 Task: Set up alerts for new listings in Portland, Oregon, that have a 3D virtual tour available and a community pool.
Action: Key pressed p<Key.caps_lock>ORTLAND
Screenshot: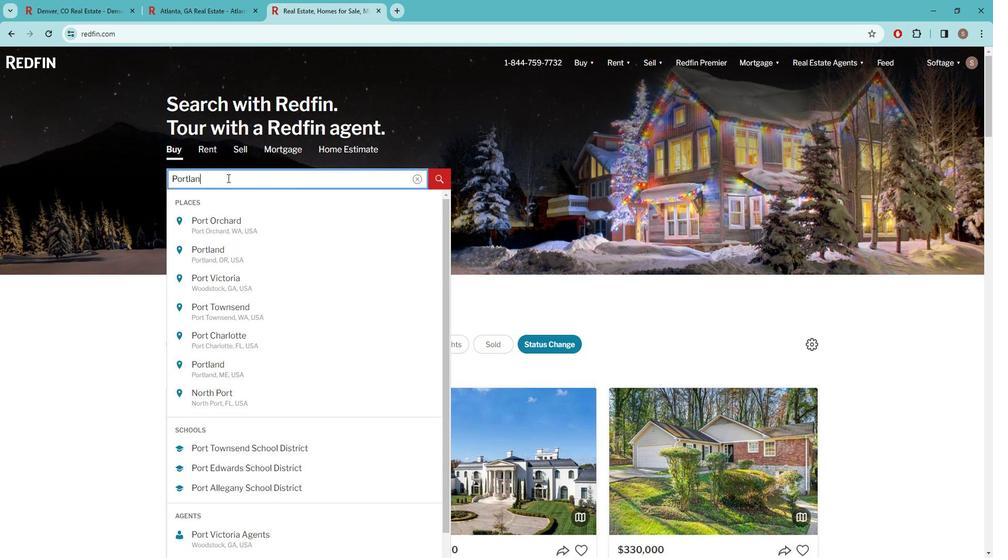 
Action: Mouse moved to (232, 225)
Screenshot: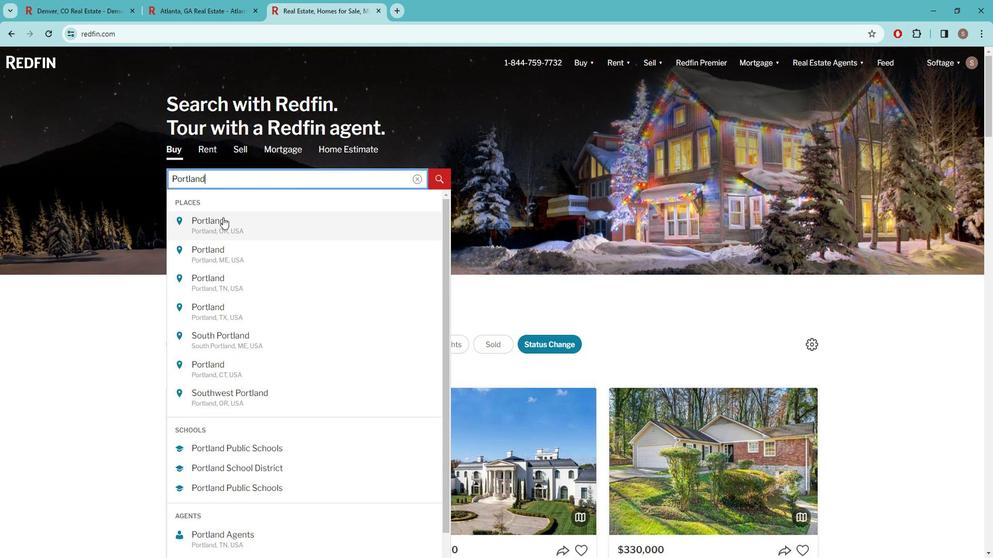 
Action: Mouse pressed left at (232, 225)
Screenshot: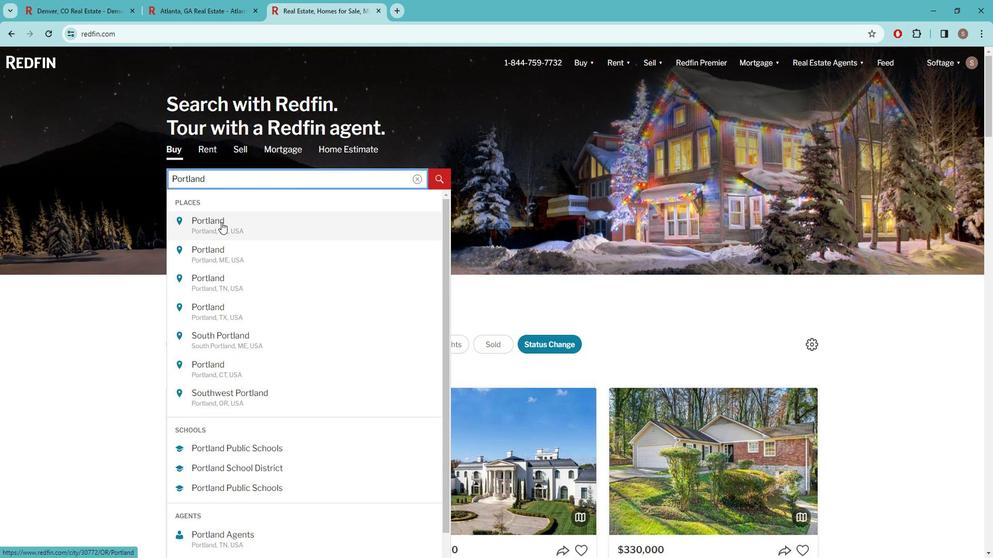 
Action: Mouse moved to (885, 132)
Screenshot: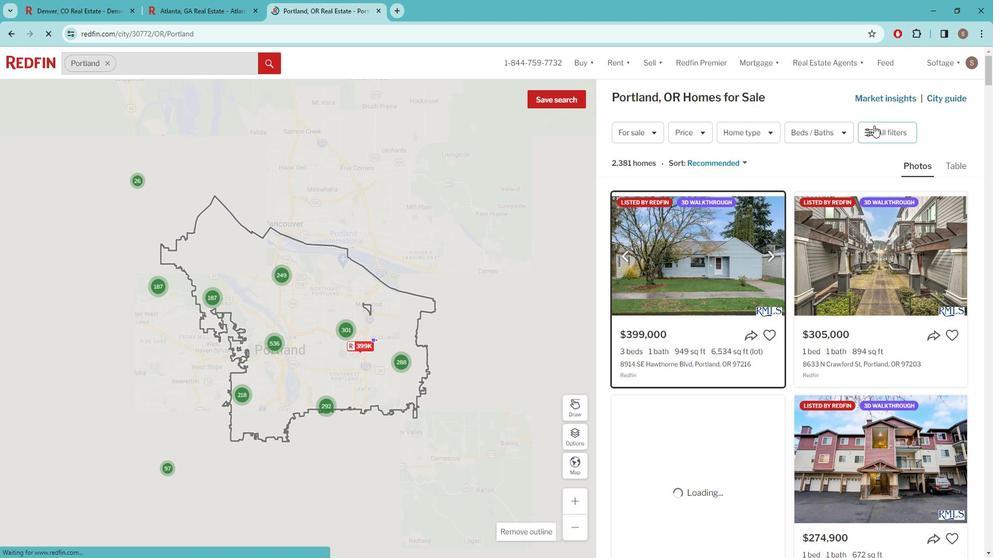 
Action: Mouse pressed left at (885, 132)
Screenshot: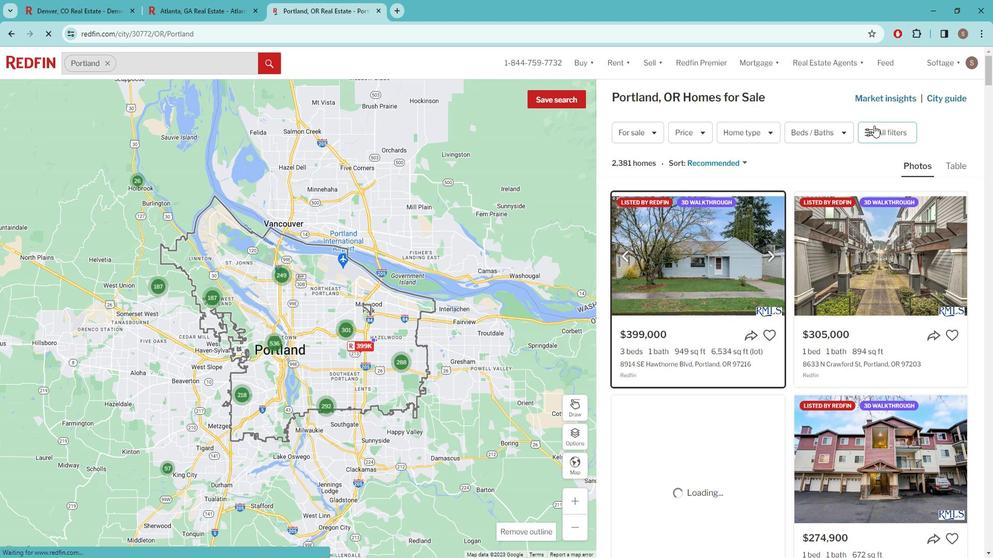 
Action: Mouse moved to (884, 132)
Screenshot: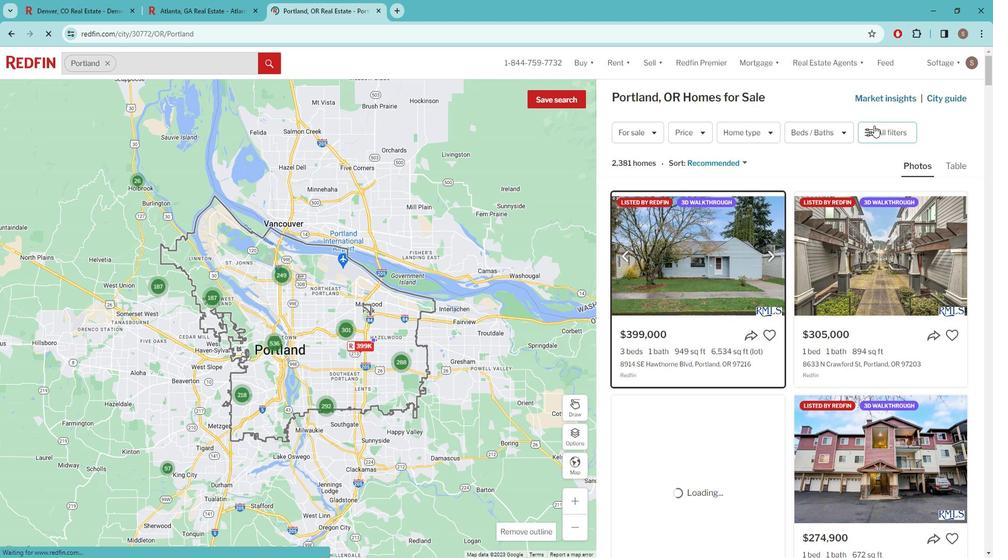 
Action: Mouse pressed left at (884, 132)
Screenshot: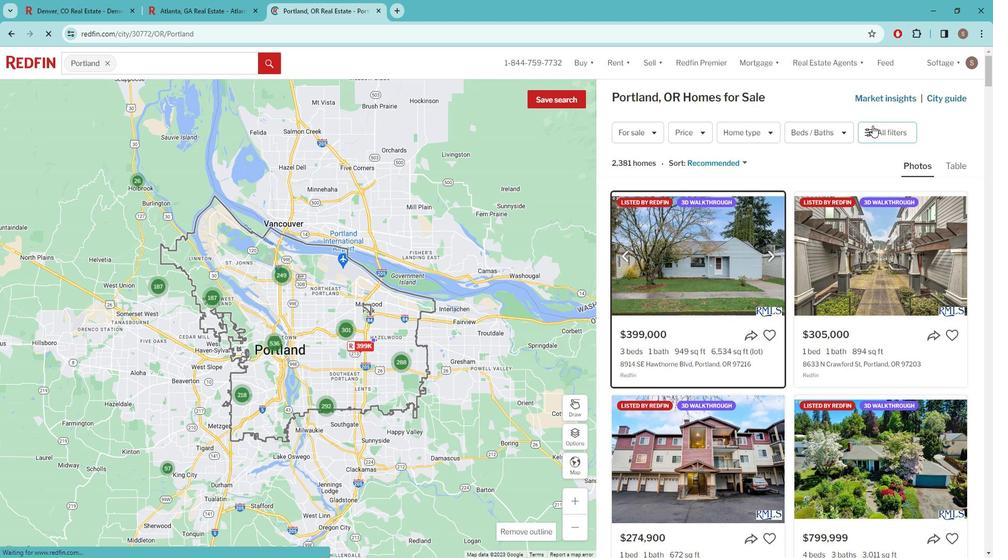 
Action: Mouse pressed left at (884, 132)
Screenshot: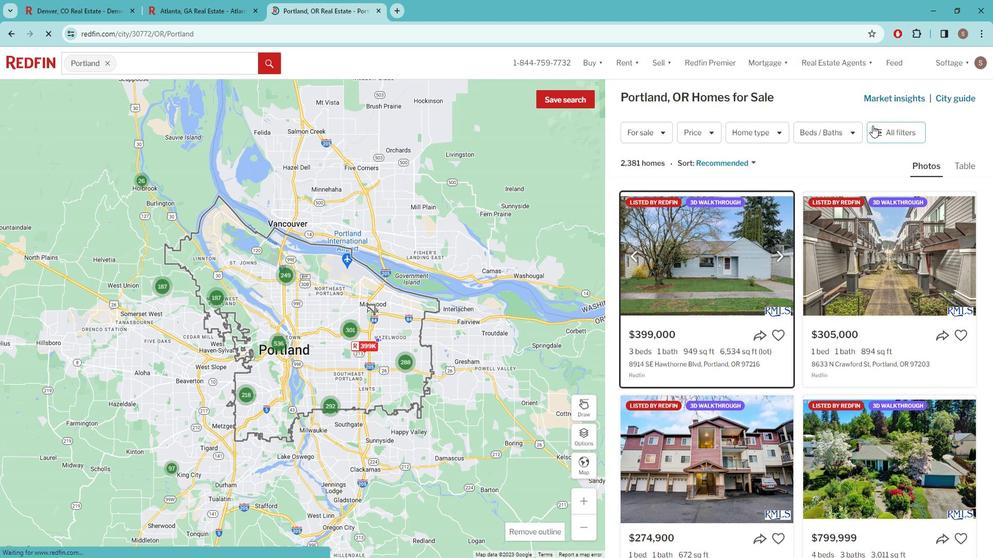 
Action: Mouse moved to (888, 136)
Screenshot: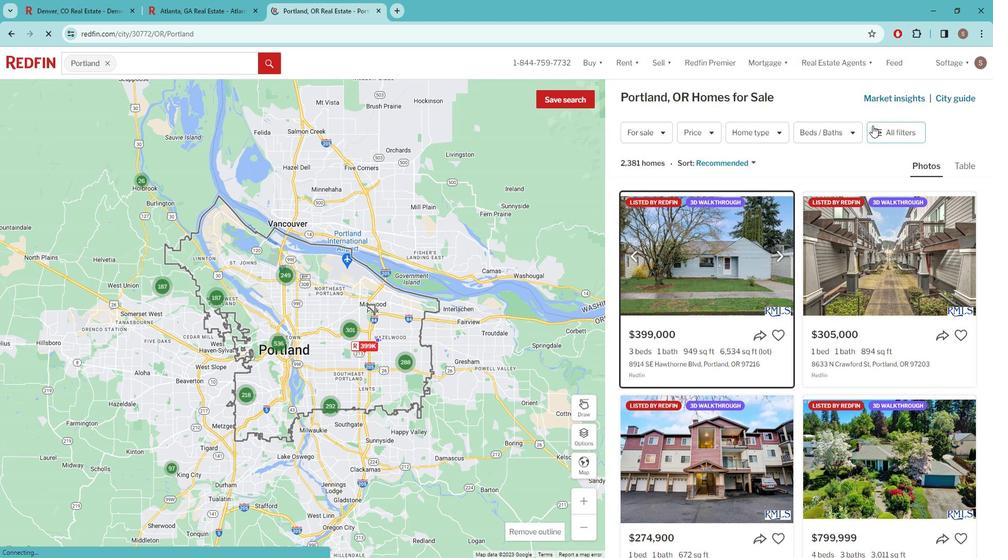 
Action: Mouse pressed left at (888, 136)
Screenshot: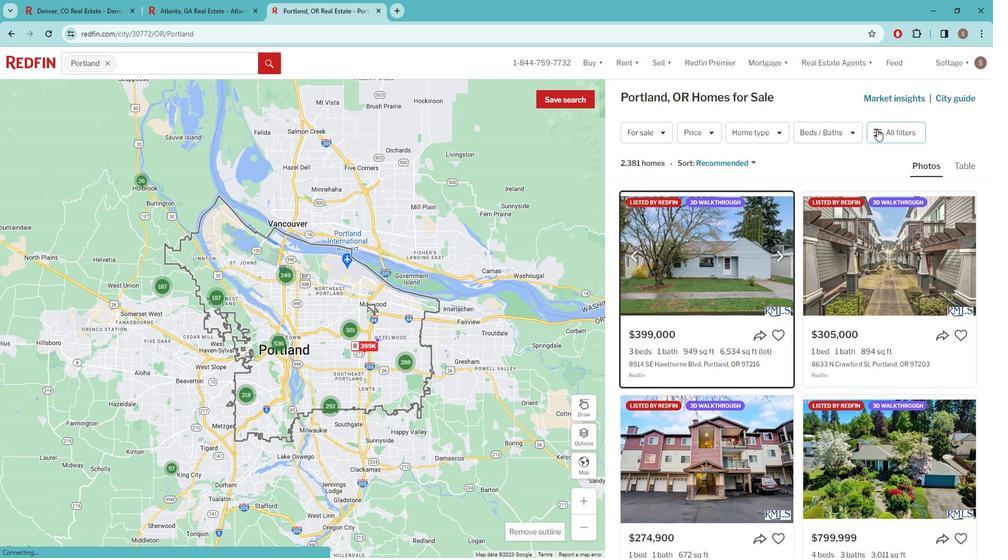 
Action: Mouse moved to (872, 245)
Screenshot: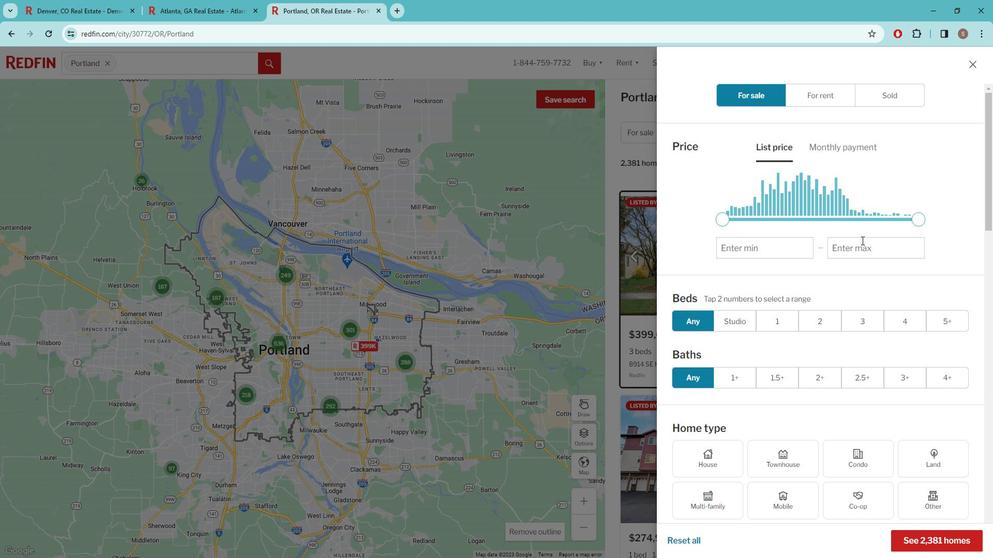 
Action: Mouse scrolled (872, 244) with delta (0, 0)
Screenshot: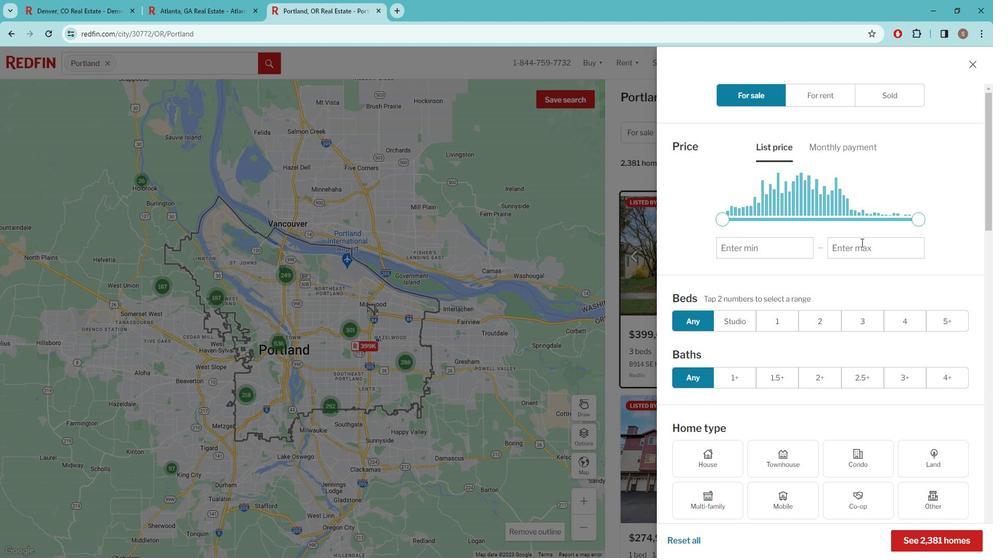 
Action: Mouse moved to (869, 250)
Screenshot: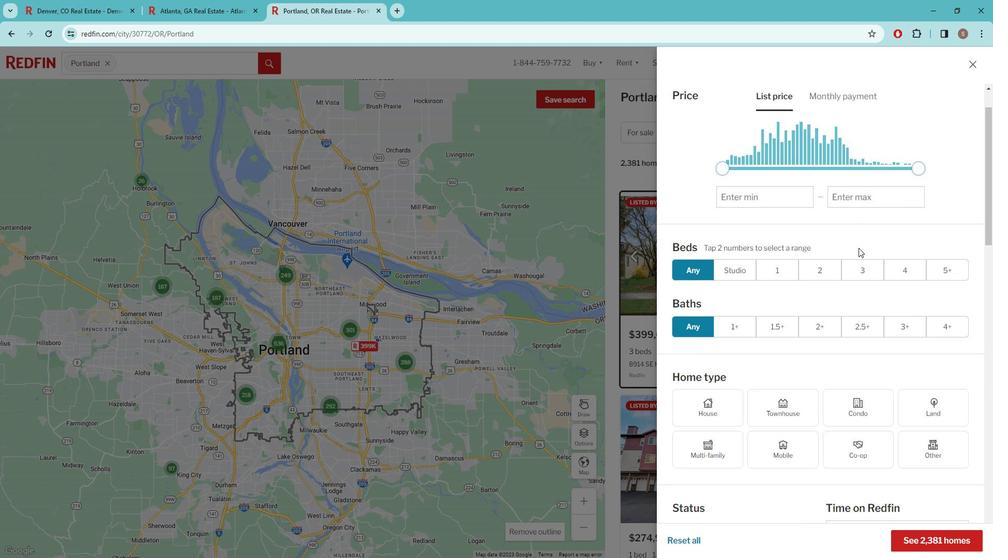 
Action: Mouse scrolled (869, 250) with delta (0, 0)
Screenshot: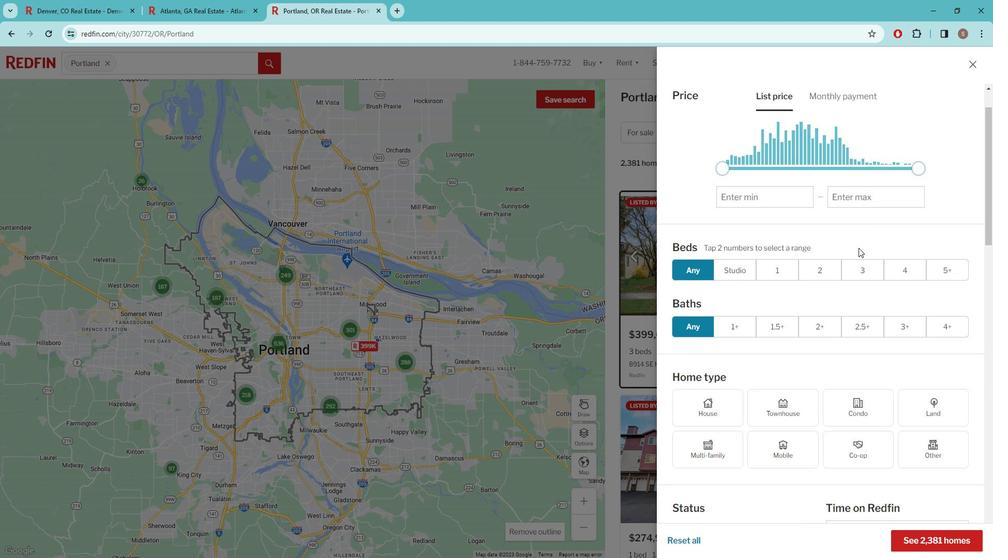 
Action: Mouse moved to (863, 255)
Screenshot: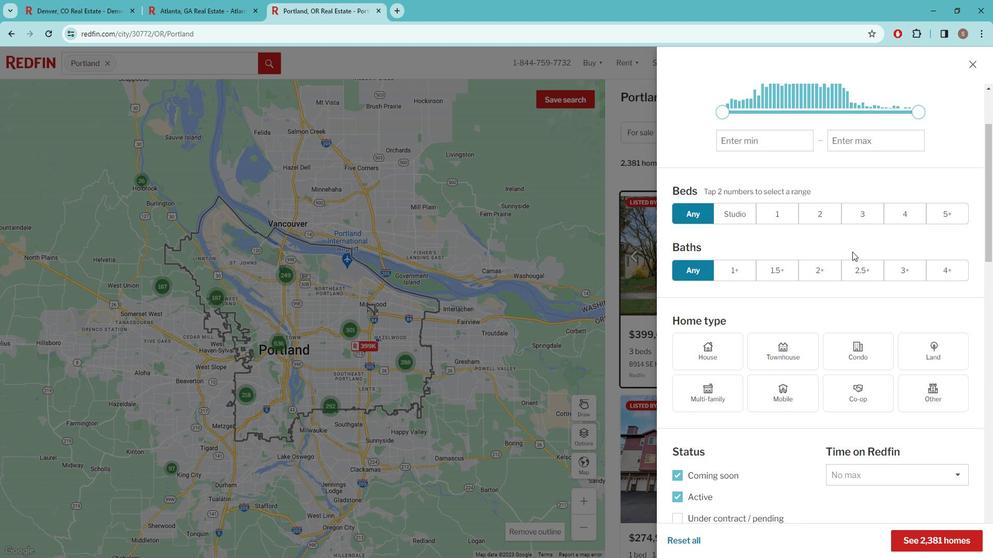 
Action: Mouse scrolled (863, 254) with delta (0, 0)
Screenshot: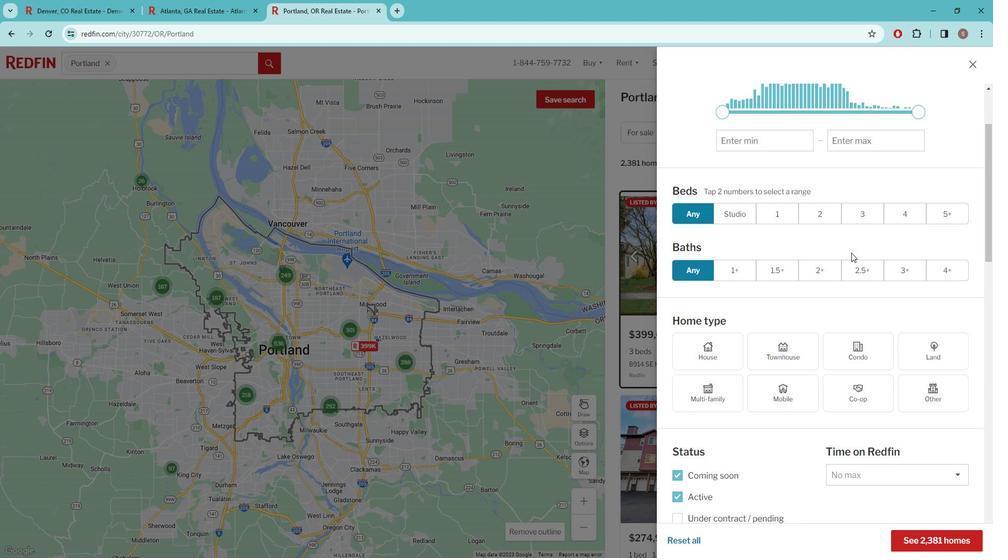 
Action: Mouse moved to (859, 258)
Screenshot: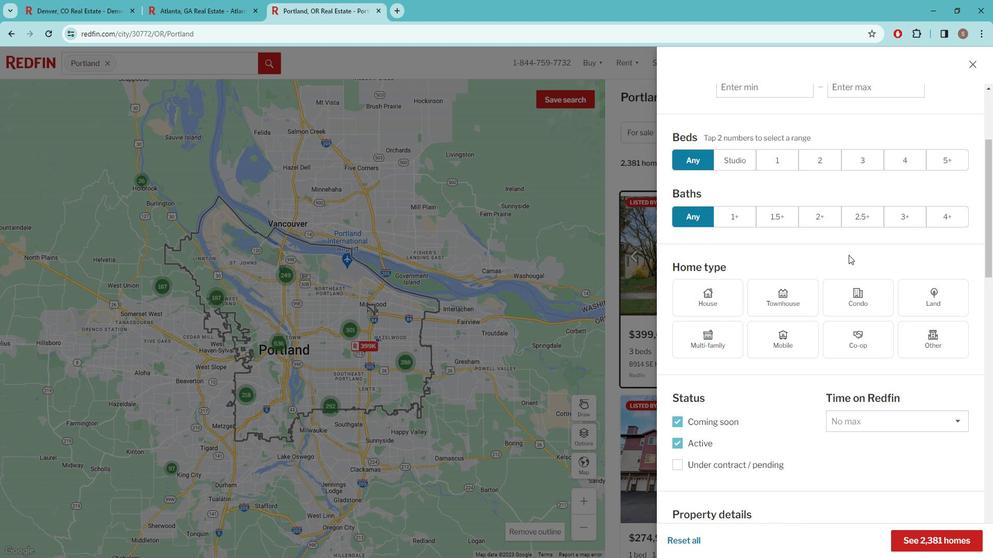 
Action: Mouse scrolled (859, 257) with delta (0, 0)
Screenshot: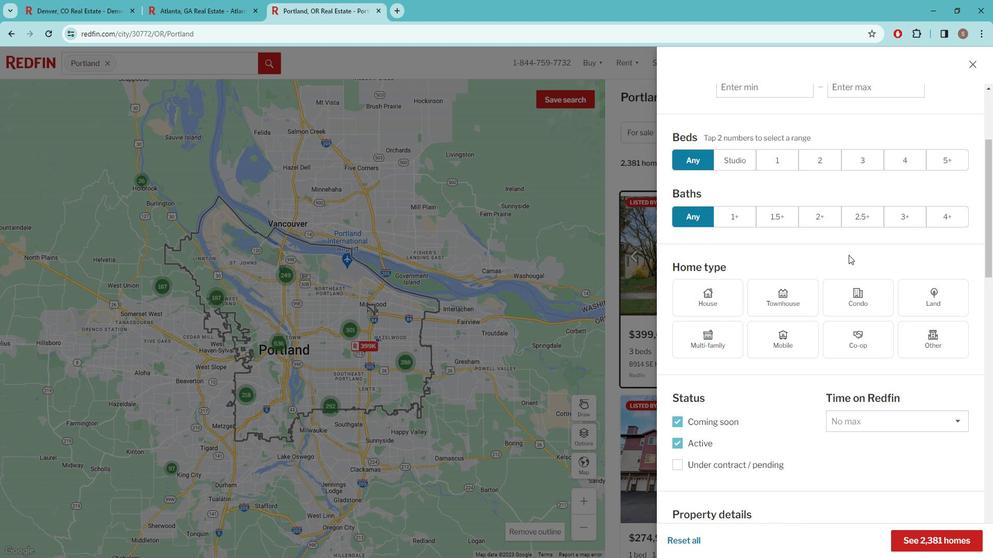 
Action: Mouse scrolled (859, 257) with delta (0, 0)
Screenshot: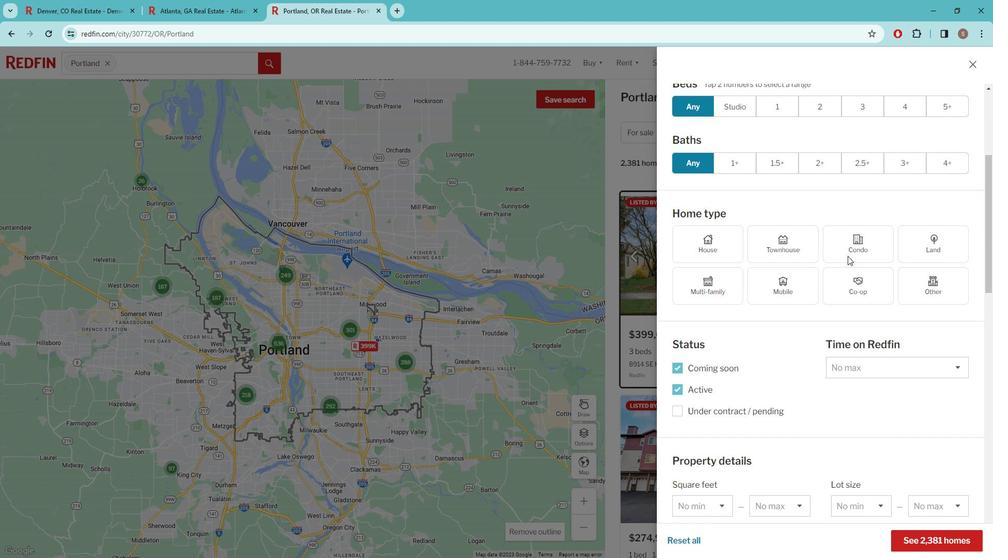 
Action: Mouse moved to (858, 258)
Screenshot: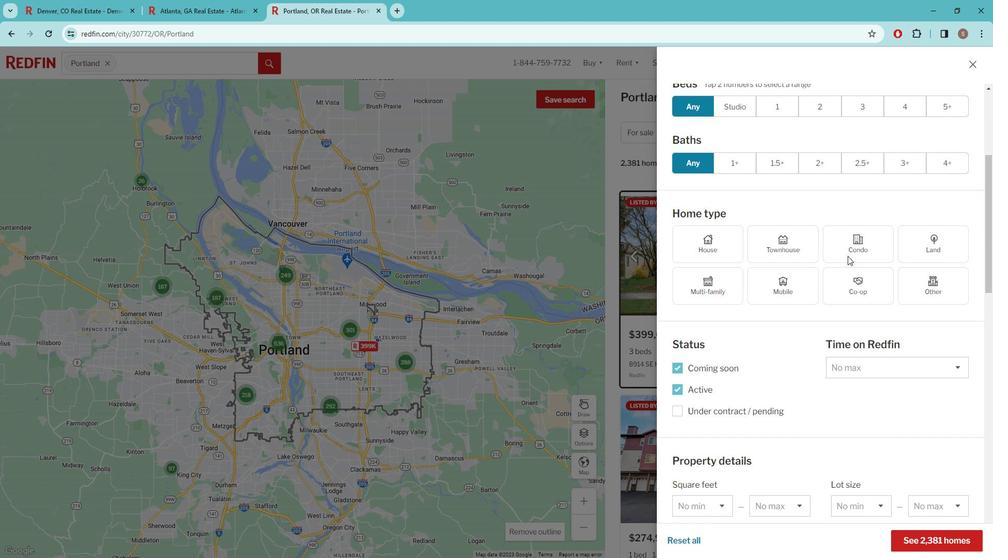
Action: Mouse scrolled (858, 257) with delta (0, 0)
Screenshot: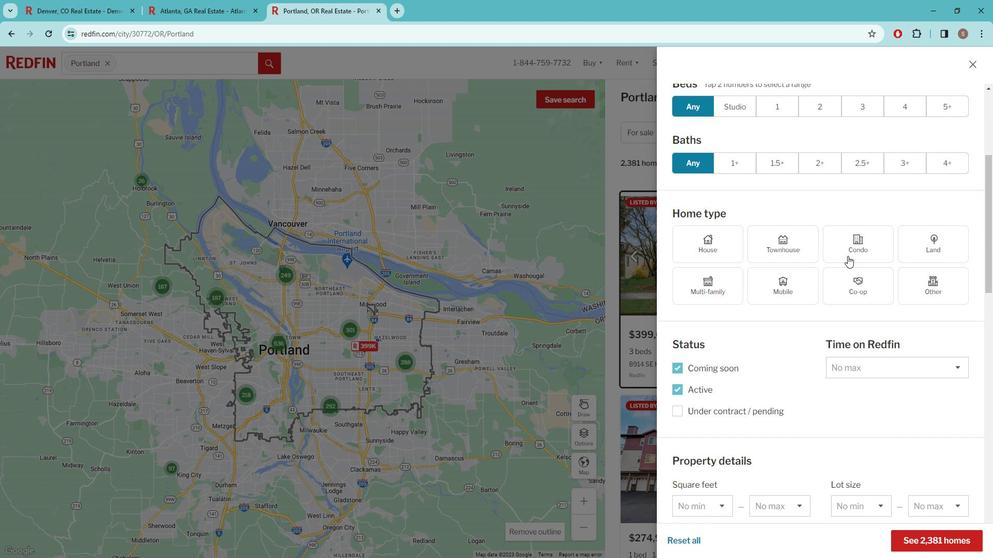 
Action: Mouse moved to (863, 260)
Screenshot: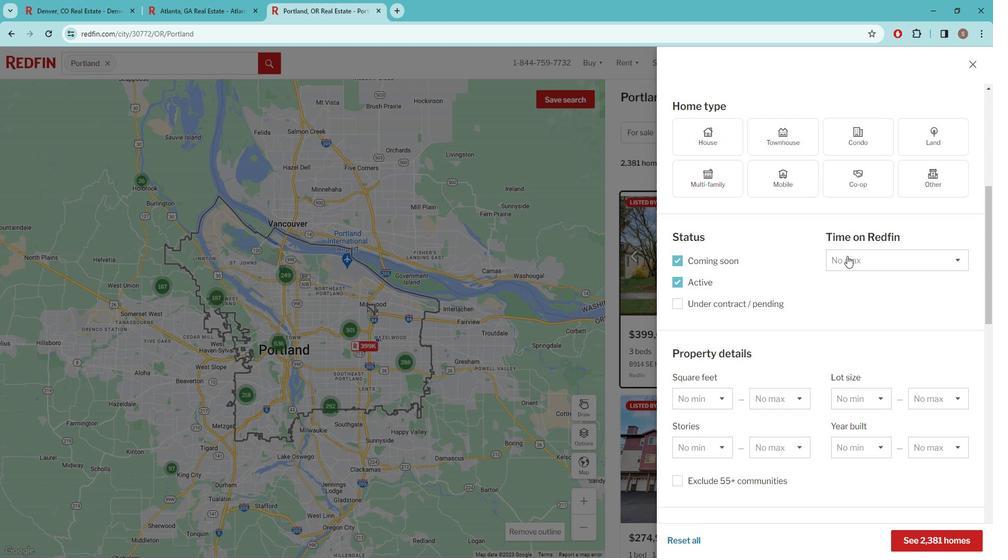 
Action: Mouse scrolled (863, 259) with delta (0, 0)
Screenshot: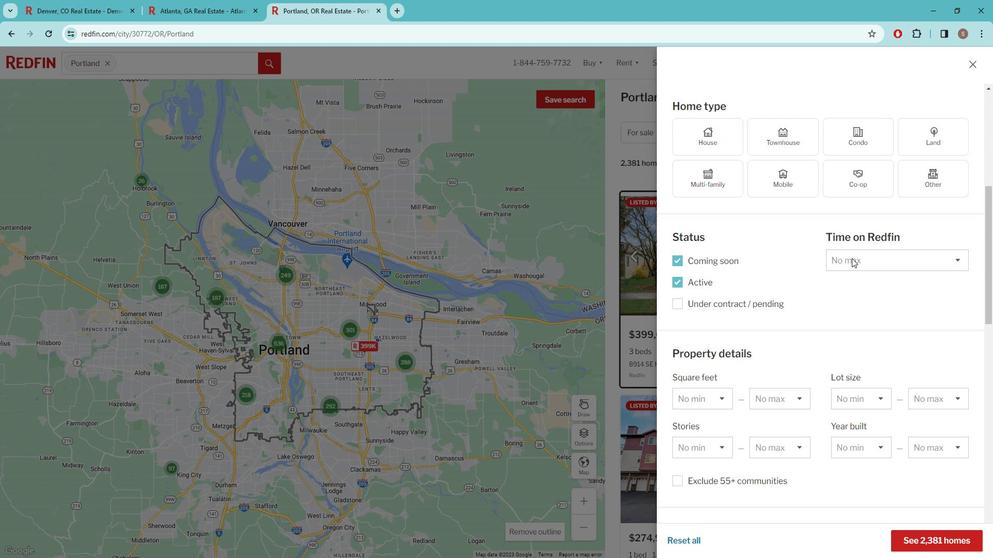 
Action: Mouse scrolled (863, 259) with delta (0, 0)
Screenshot: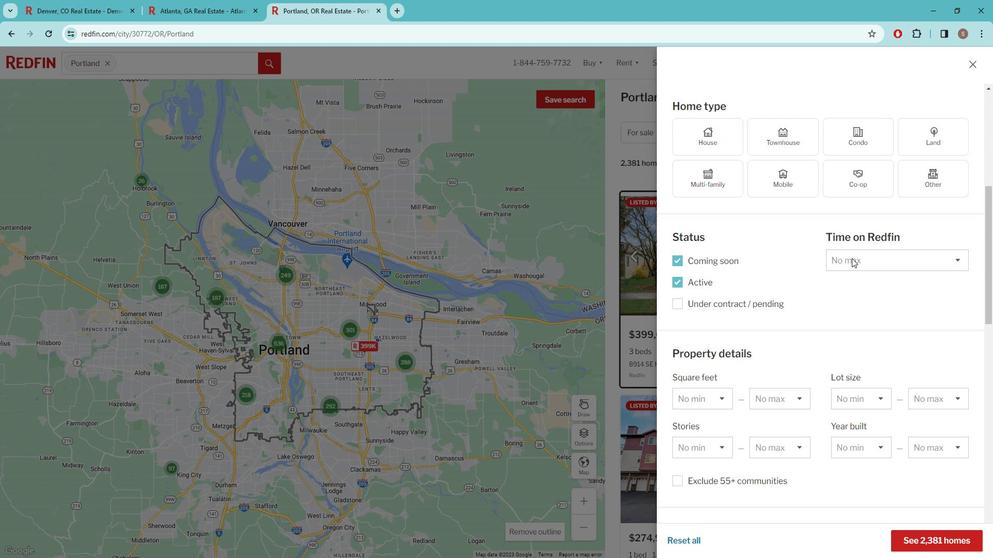 
Action: Mouse moved to (863, 260)
Screenshot: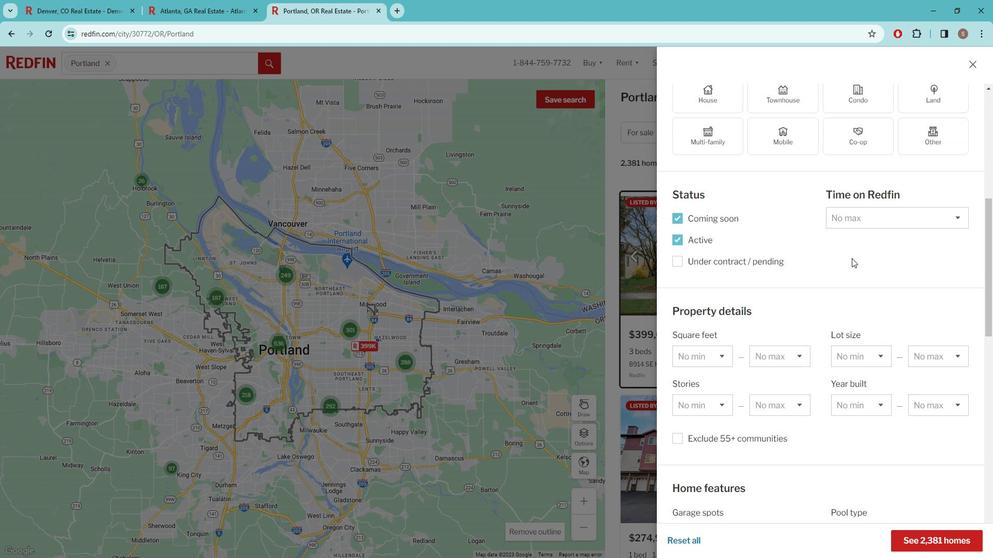 
Action: Mouse scrolled (863, 259) with delta (0, 0)
Screenshot: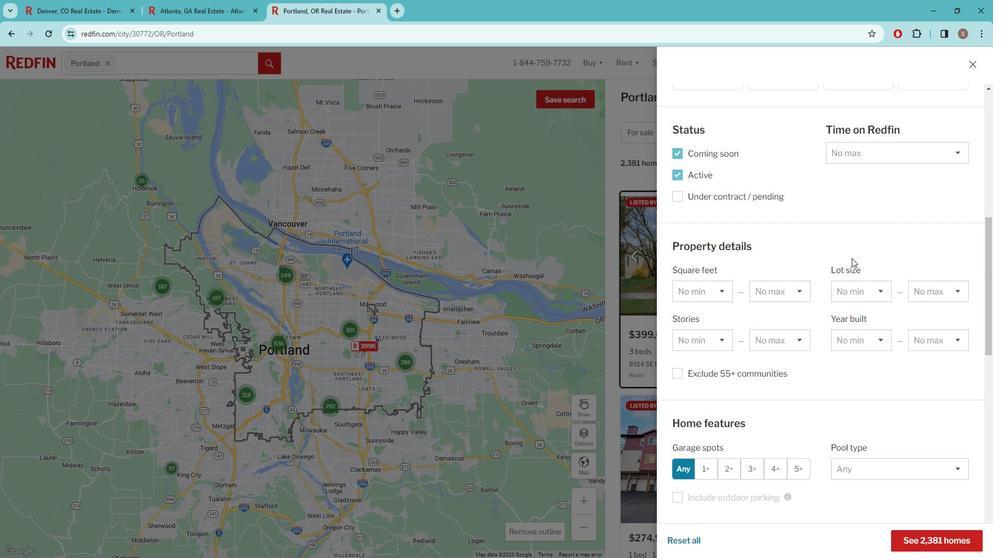 
Action: Mouse scrolled (863, 259) with delta (0, 0)
Screenshot: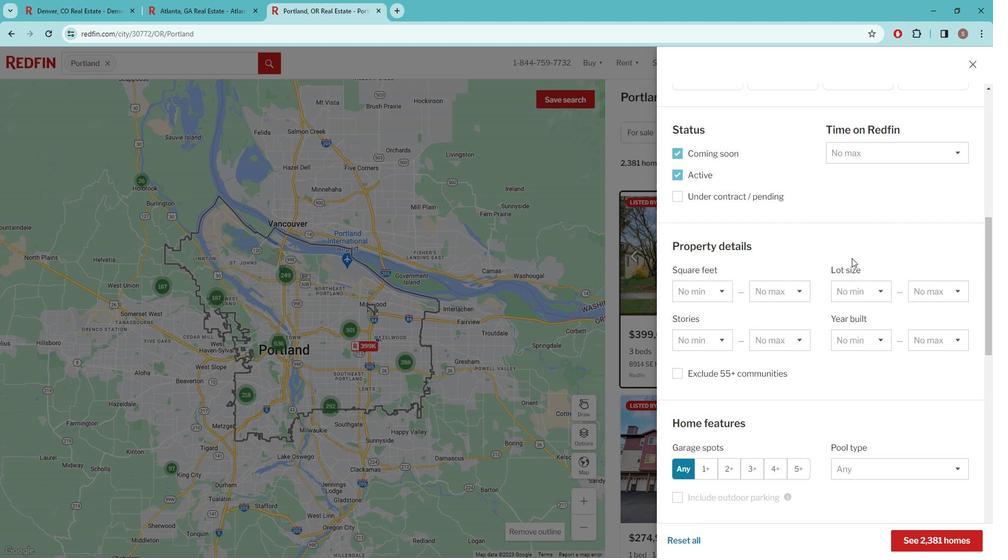 
Action: Mouse moved to (873, 361)
Screenshot: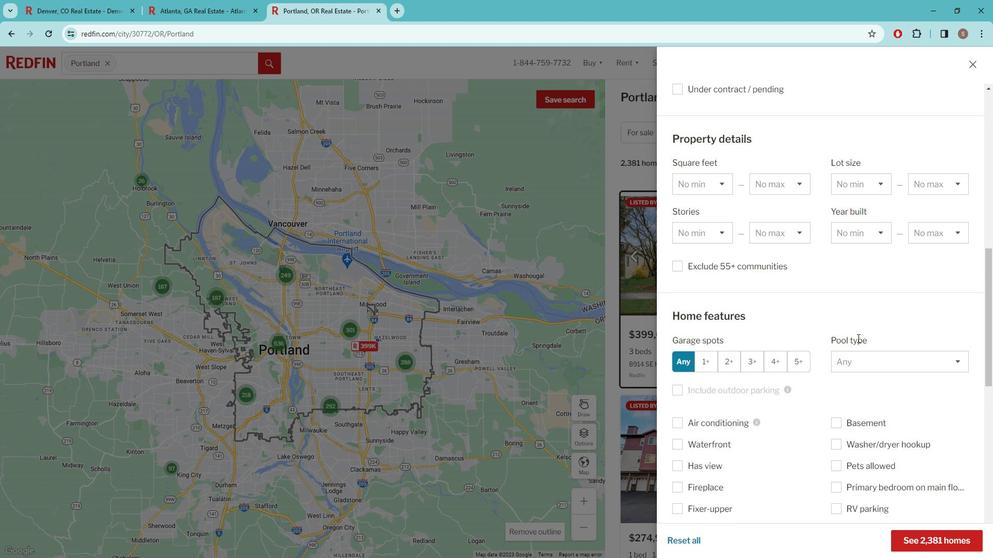 
Action: Mouse pressed left at (873, 361)
Screenshot: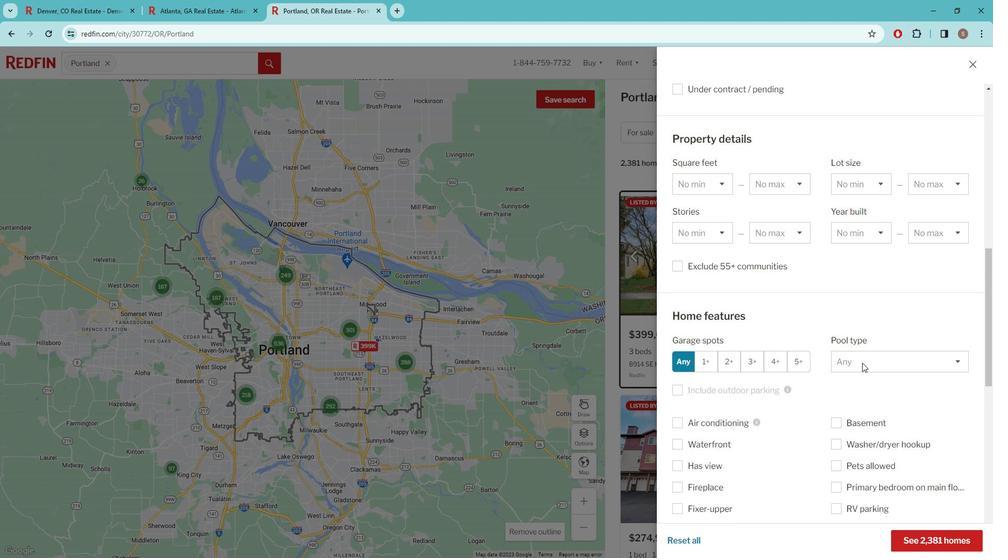 
Action: Mouse moved to (880, 392)
Screenshot: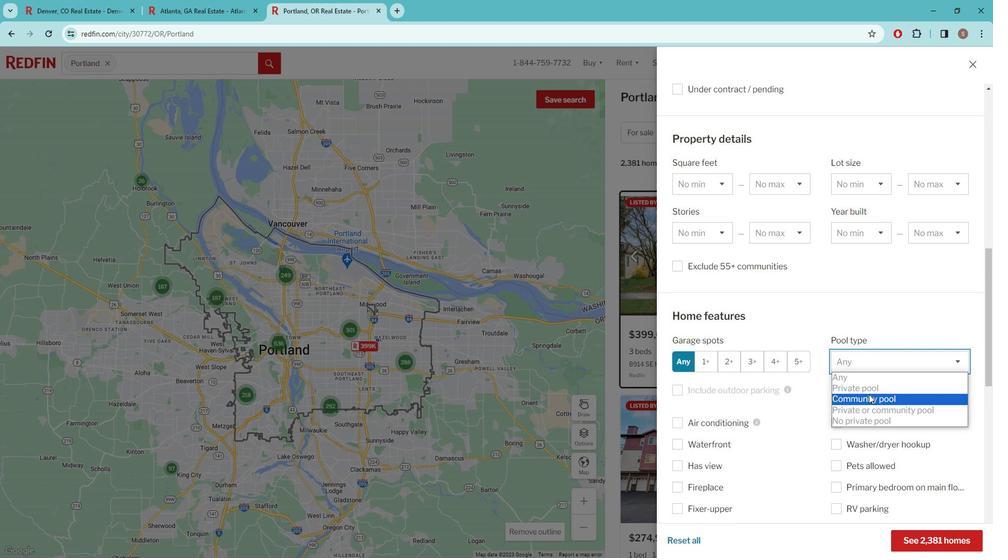
Action: Mouse pressed left at (880, 392)
Screenshot: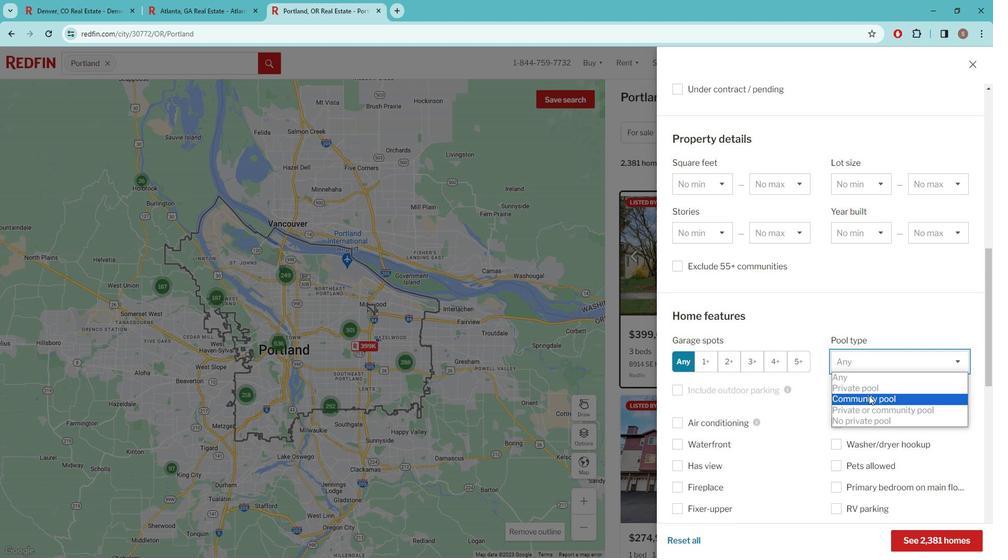 
Action: Mouse moved to (875, 368)
Screenshot: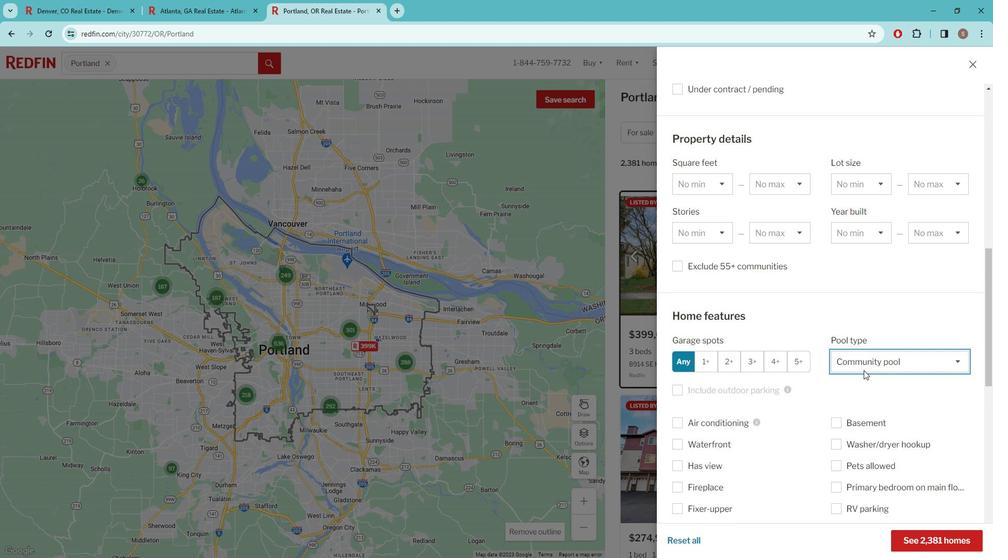 
Action: Mouse scrolled (875, 367) with delta (0, 0)
Screenshot: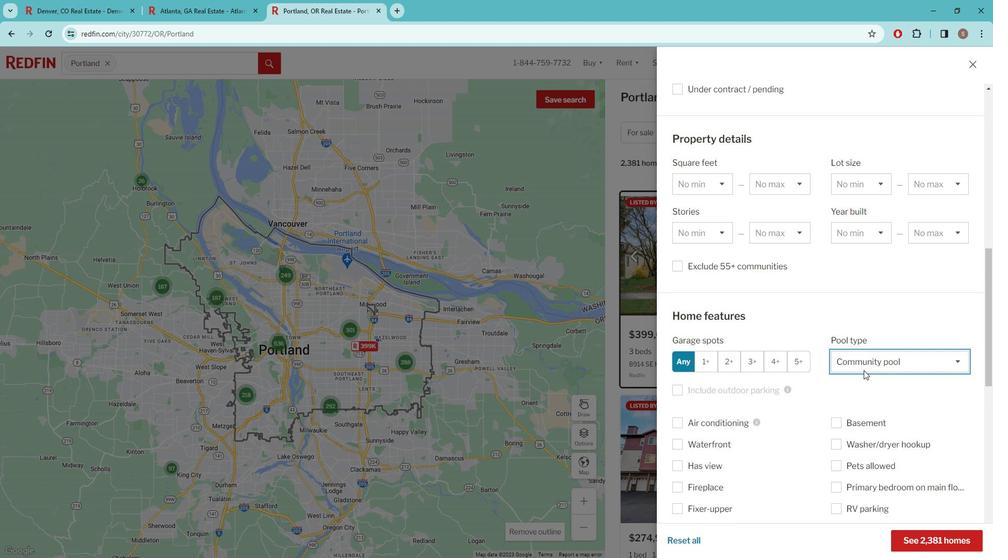 
Action: Mouse moved to (872, 367)
Screenshot: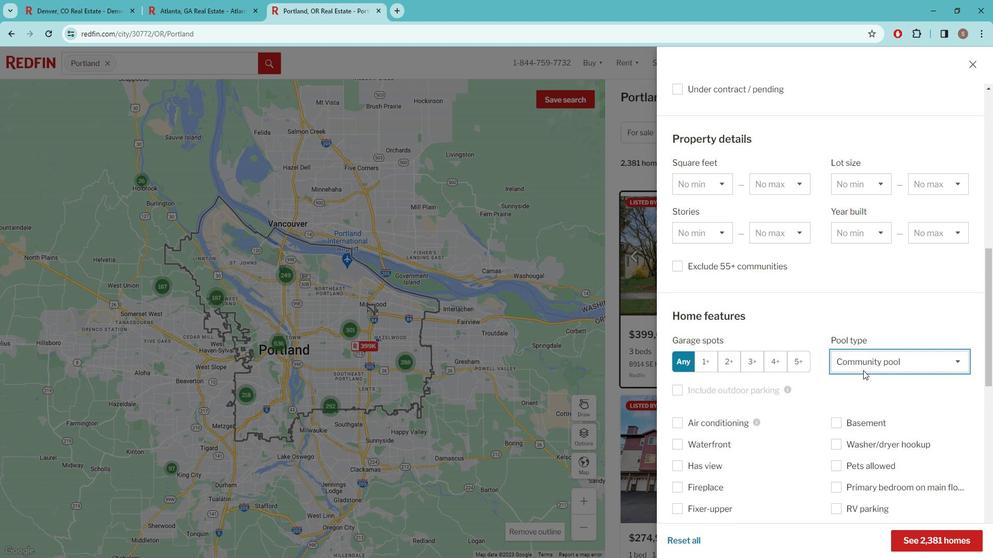 
Action: Mouse scrolled (872, 366) with delta (0, 0)
Screenshot: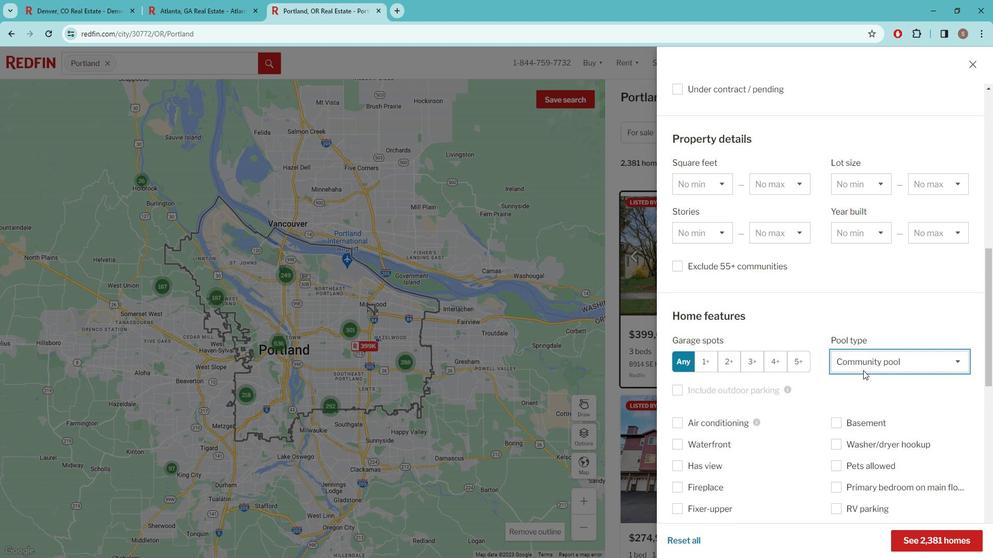 
Action: Mouse moved to (871, 366)
Screenshot: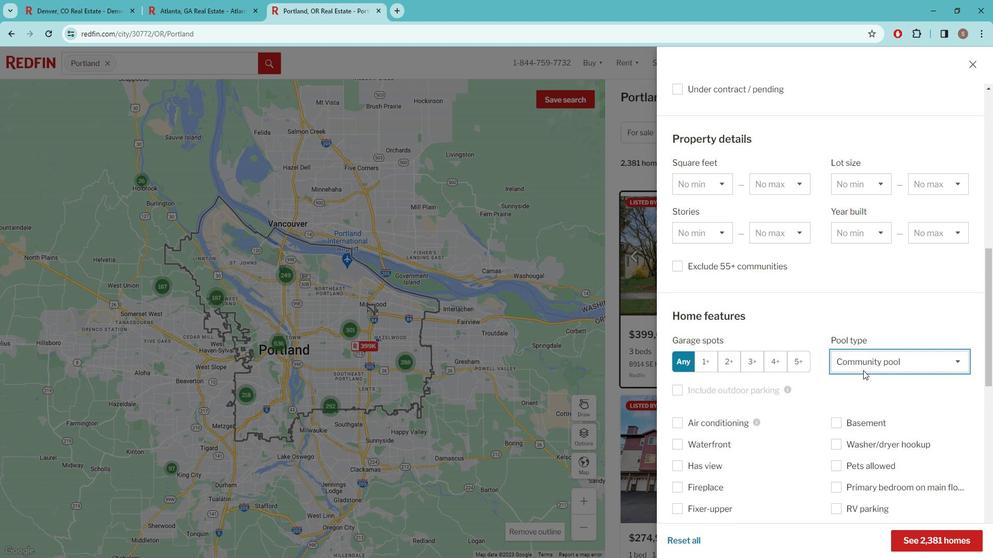 
Action: Mouse scrolled (871, 366) with delta (0, 0)
Screenshot: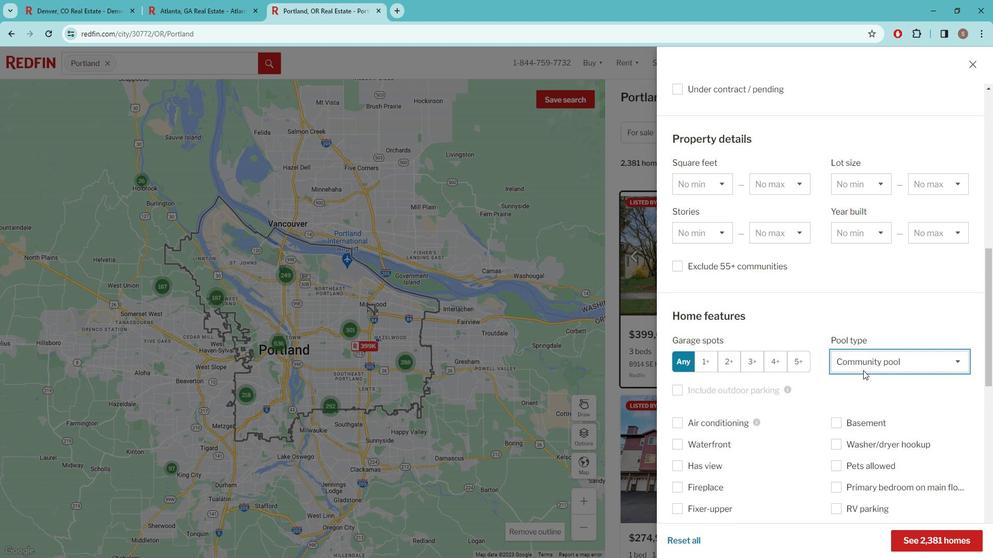 
Action: Mouse moved to (862, 356)
Screenshot: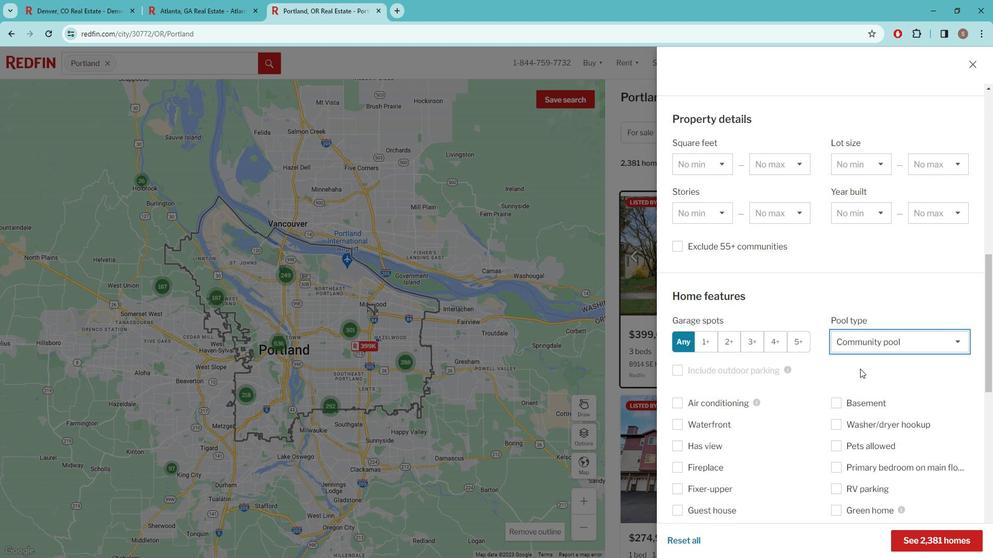 
Action: Mouse scrolled (862, 356) with delta (0, 0)
Screenshot: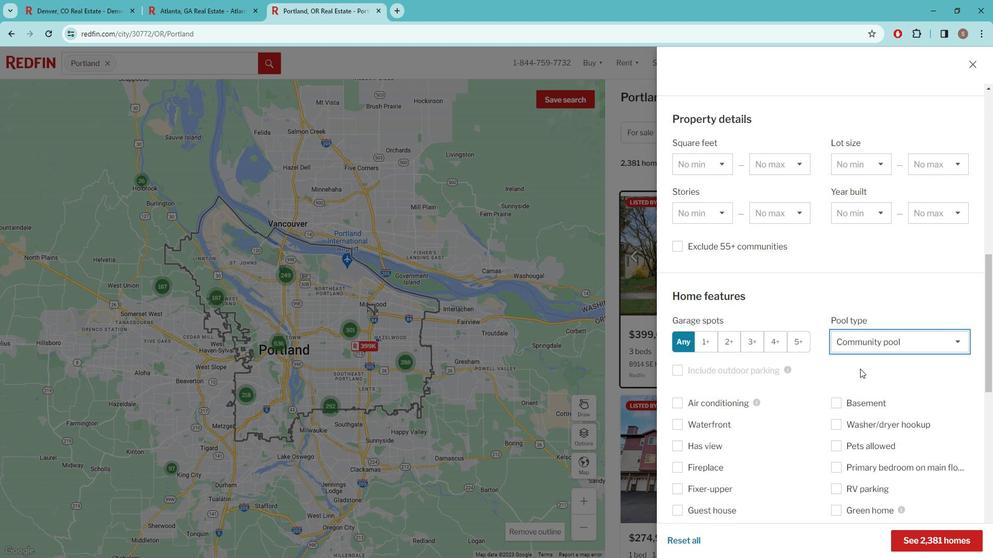 
Action: Mouse moved to (808, 325)
Screenshot: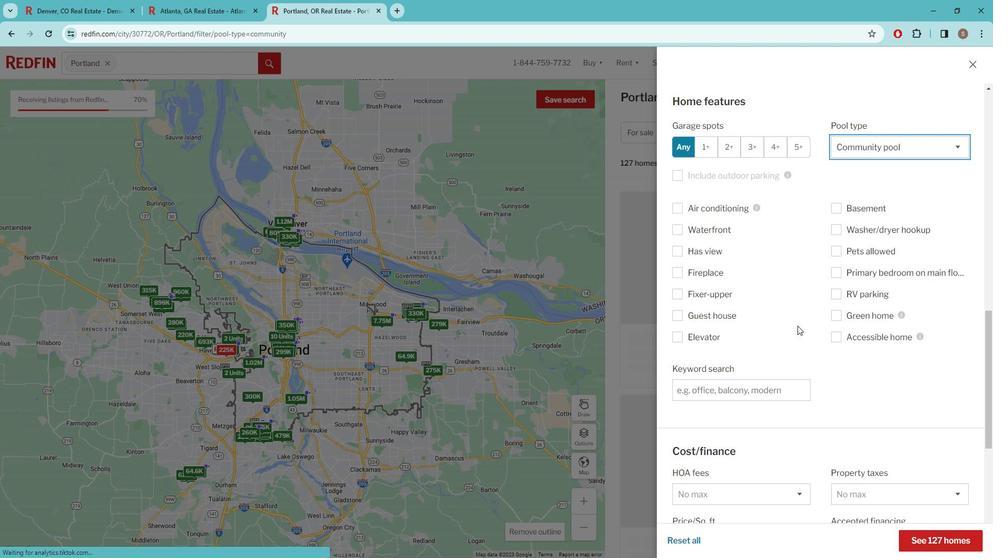 
Action: Mouse scrolled (808, 325) with delta (0, 0)
Screenshot: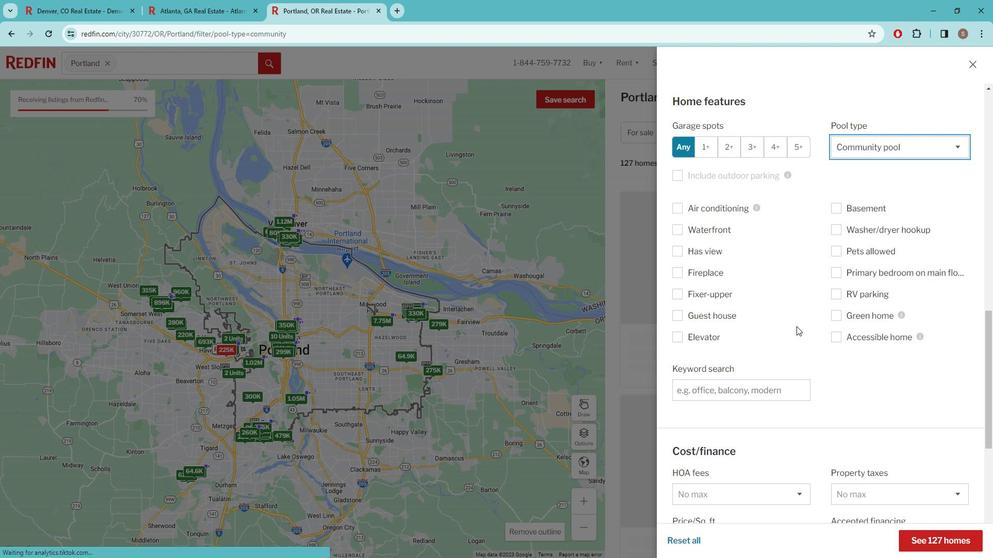 
Action: Mouse moved to (808, 326)
Screenshot: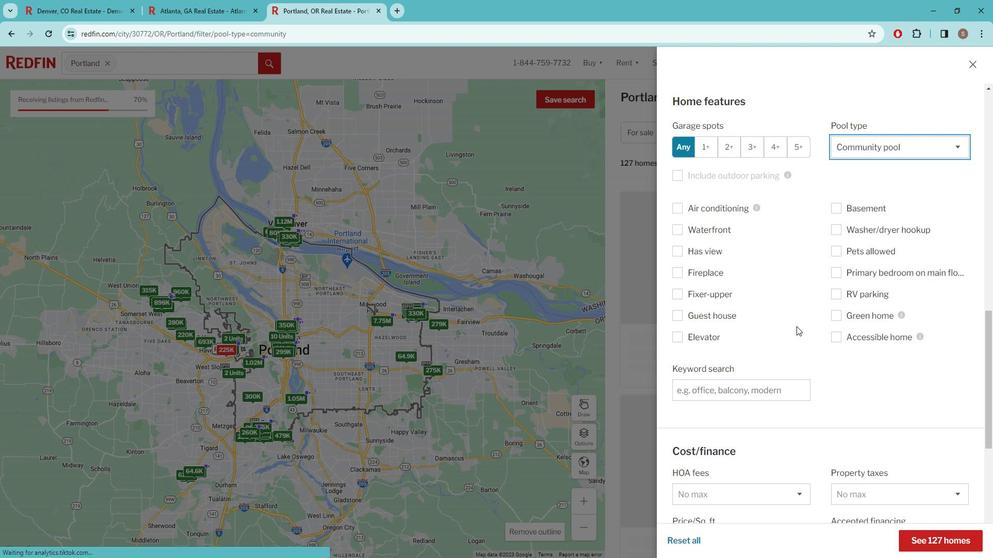
Action: Mouse scrolled (808, 325) with delta (0, 0)
Screenshot: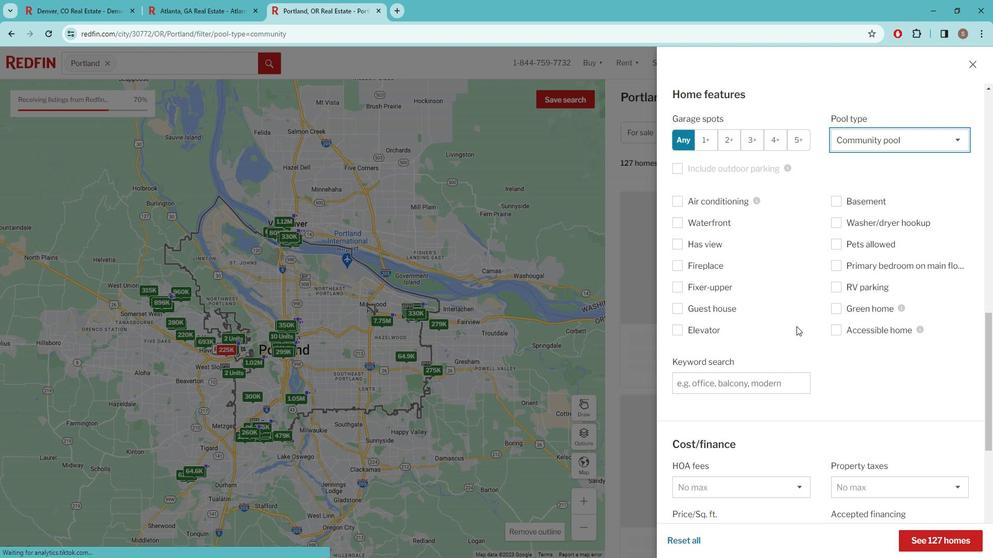 
Action: Mouse scrolled (808, 325) with delta (0, 0)
Screenshot: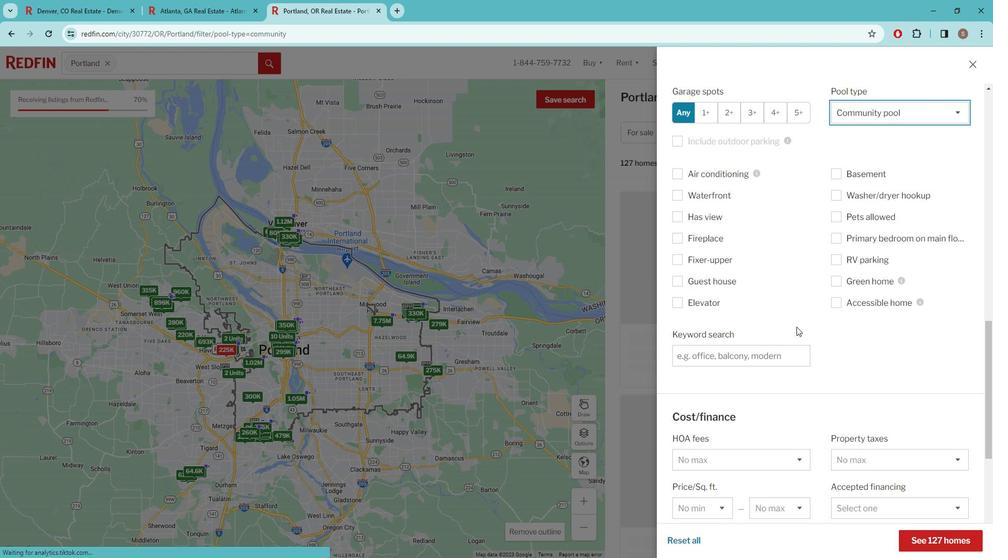 
Action: Mouse scrolled (808, 325) with delta (0, 0)
Screenshot: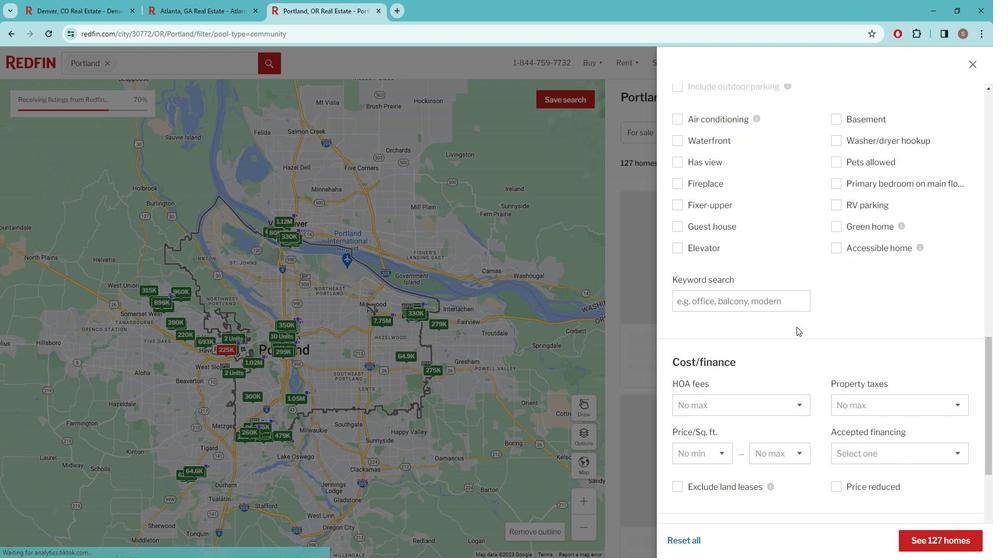 
Action: Mouse scrolled (808, 325) with delta (0, 0)
Screenshot: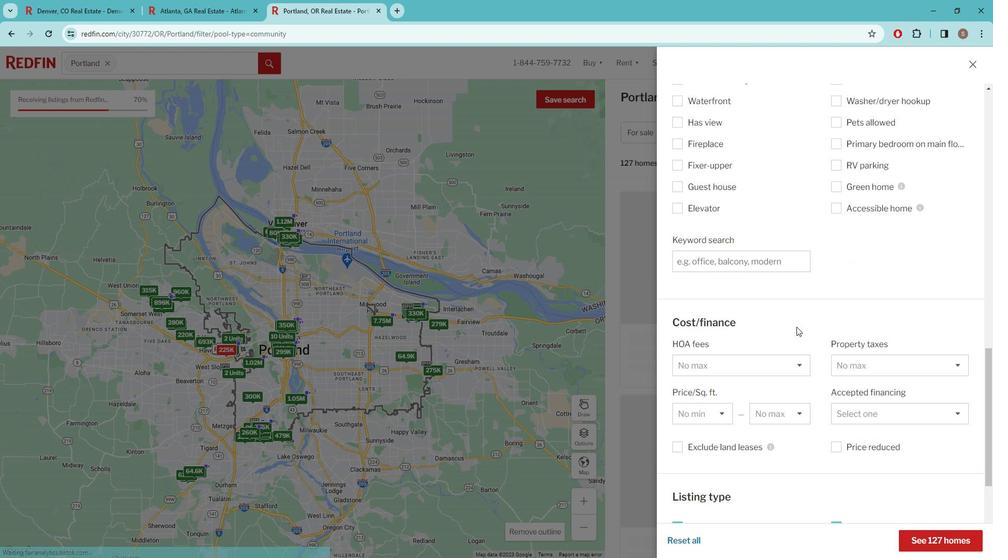 
Action: Mouse moved to (810, 343)
Screenshot: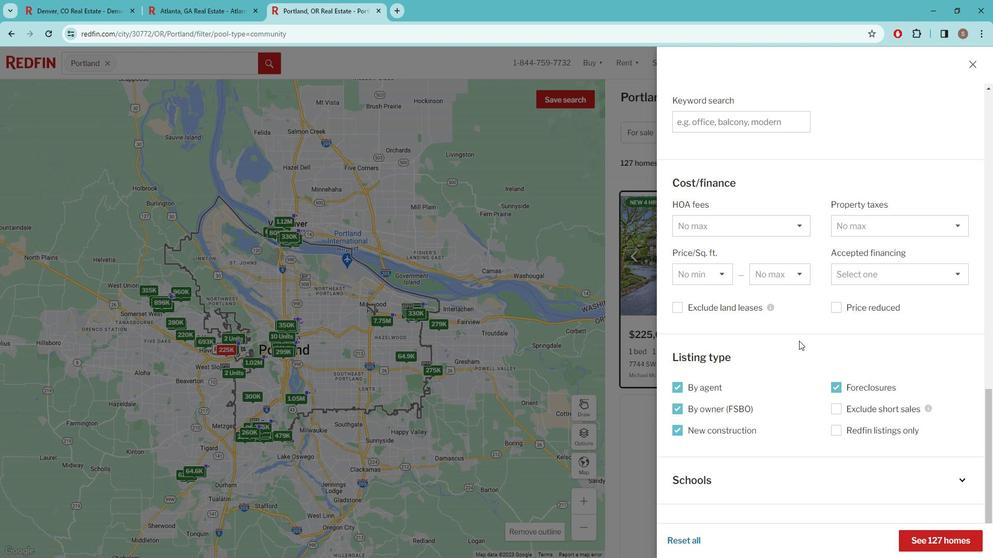 
Action: Mouse scrolled (810, 343) with delta (0, 0)
Screenshot: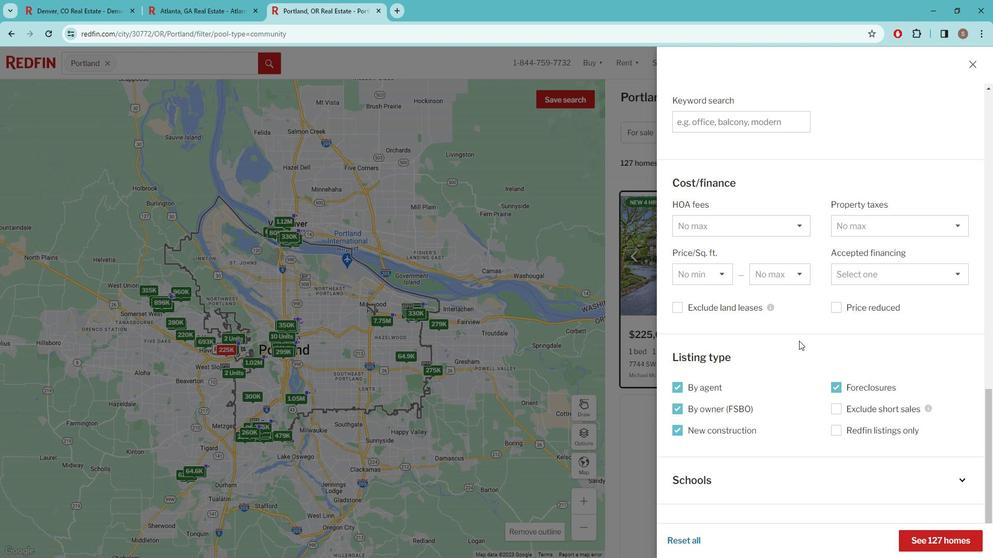 
Action: Mouse scrolled (810, 343) with delta (0, 0)
Screenshot: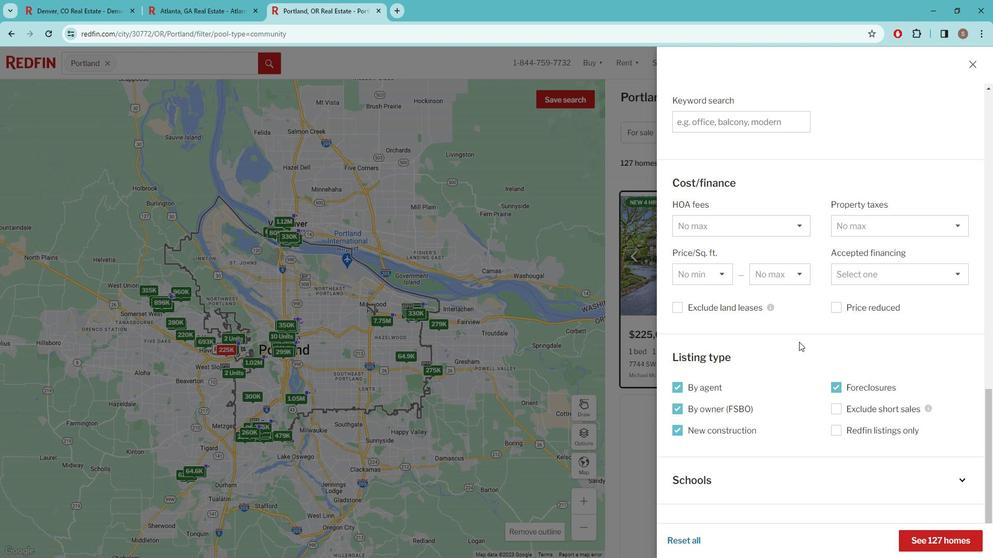 
Action: Mouse scrolled (810, 343) with delta (0, 0)
Screenshot: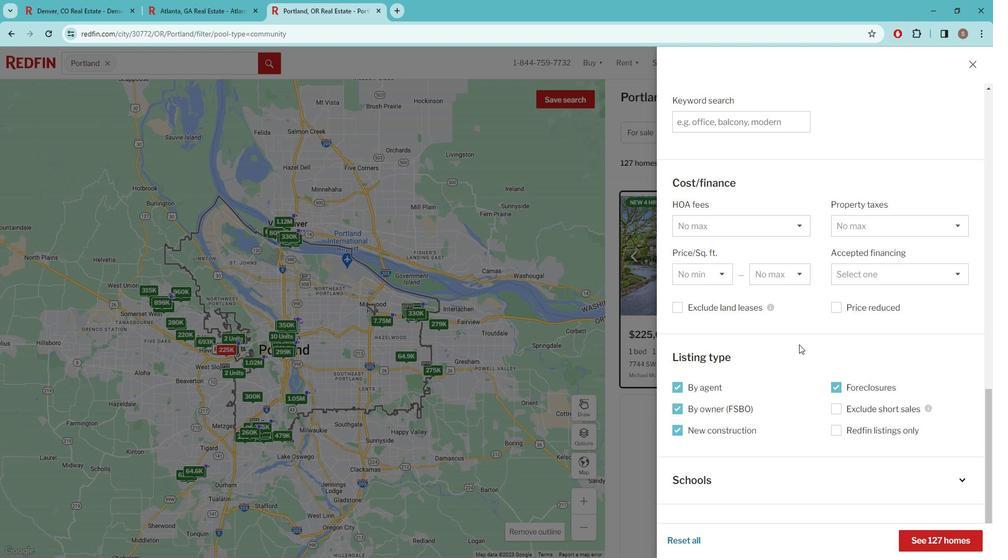 
Action: Mouse moved to (810, 343)
Screenshot: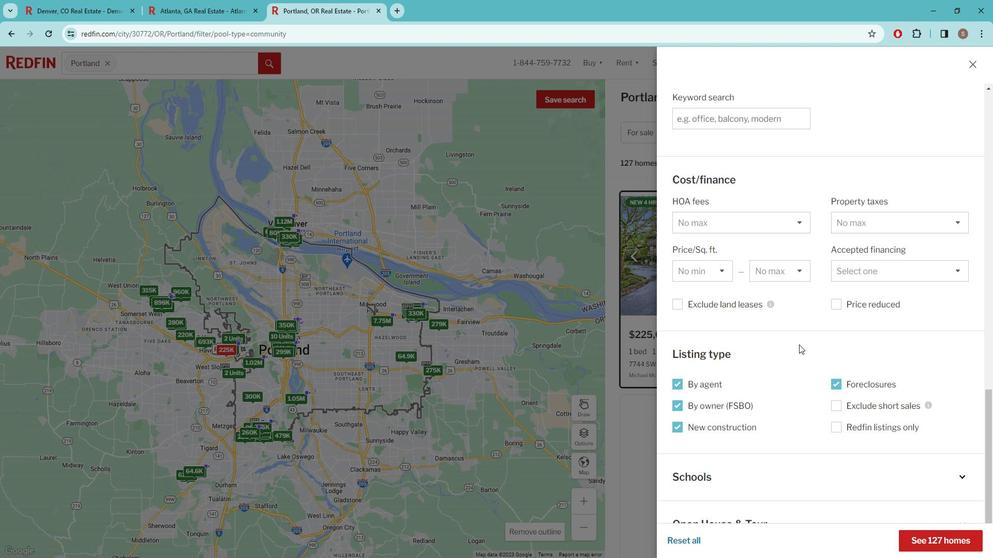 
Action: Mouse scrolled (810, 343) with delta (0, 0)
Screenshot: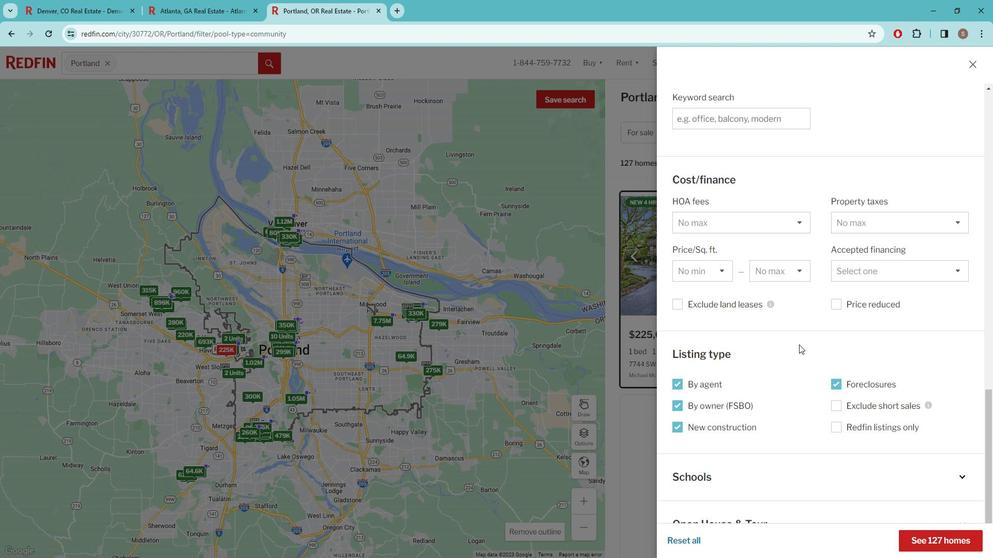 
Action: Mouse scrolled (810, 343) with delta (0, 0)
Screenshot: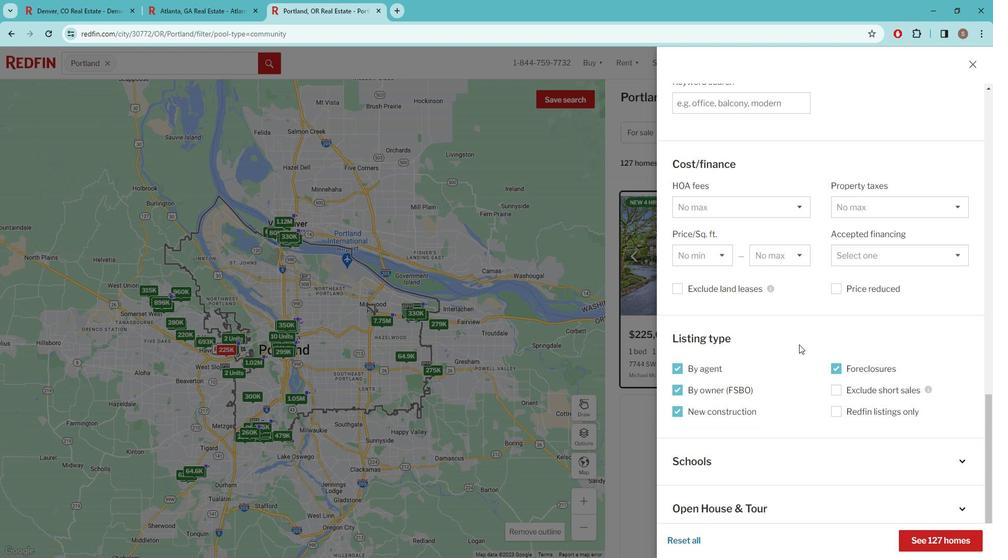 
Action: Mouse moved to (810, 440)
Screenshot: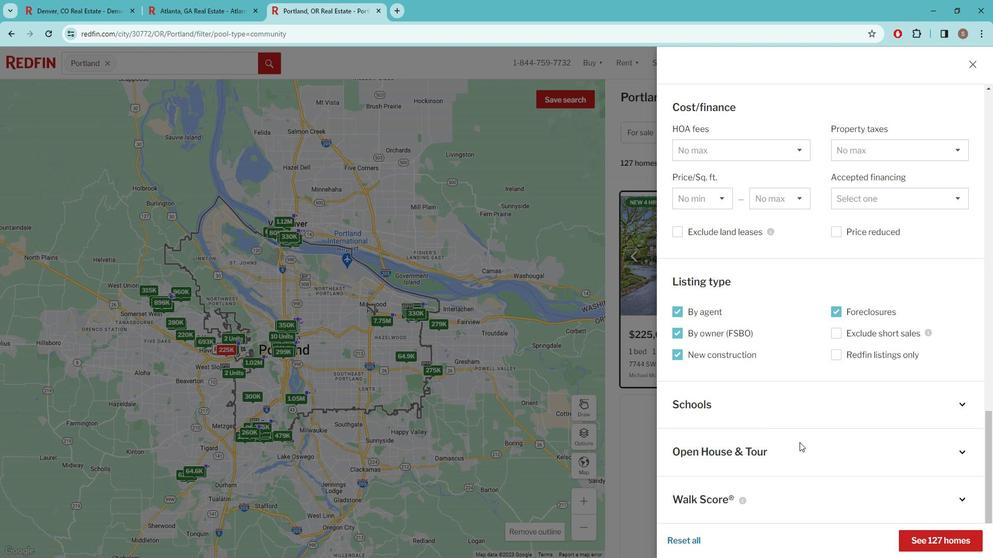 
Action: Mouse pressed left at (810, 440)
Screenshot: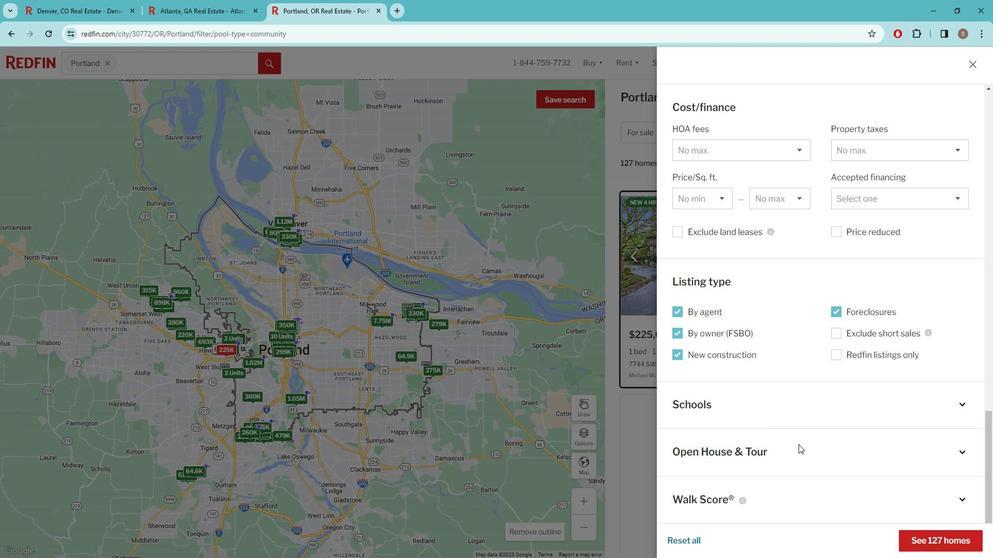 
Action: Mouse moved to (845, 441)
Screenshot: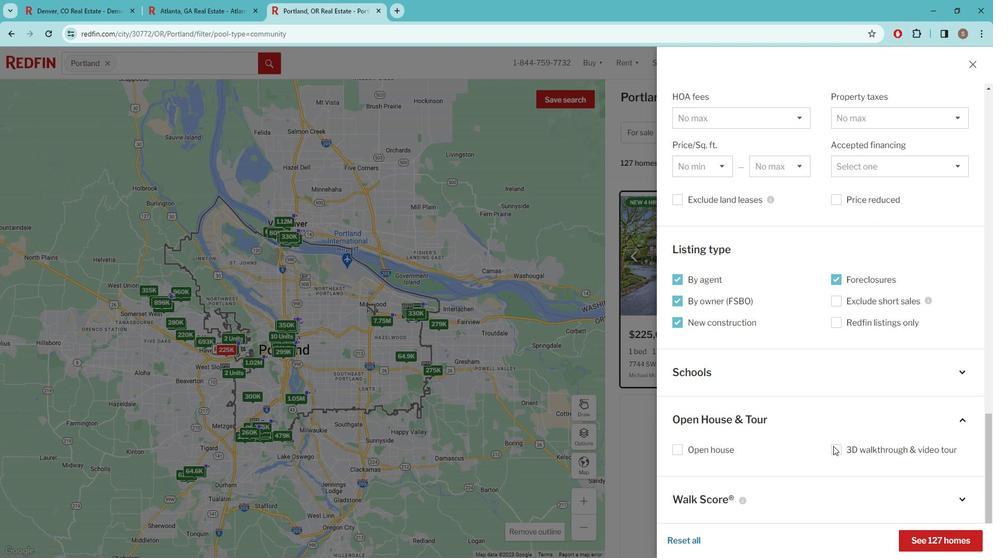 
Action: Mouse pressed left at (845, 441)
Screenshot: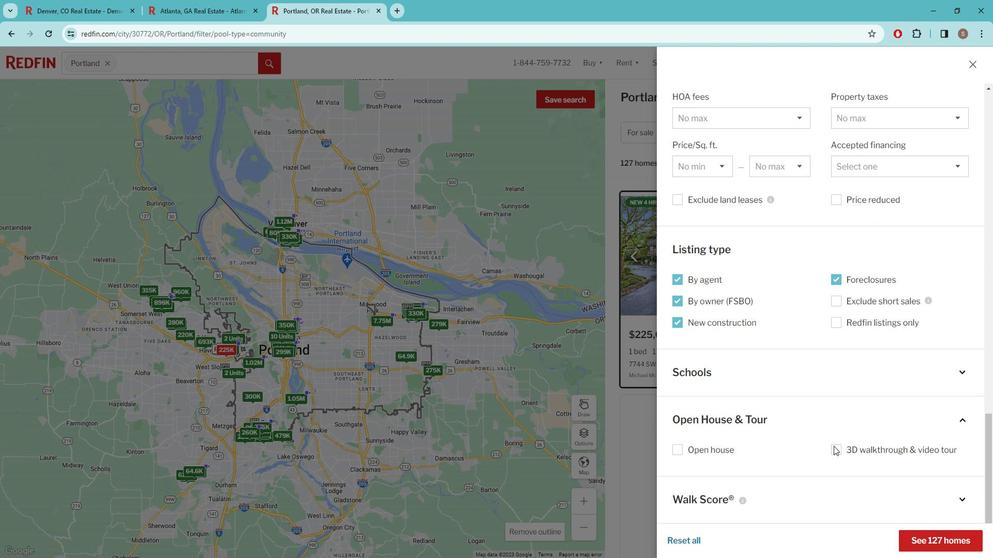 
Action: Mouse moved to (939, 527)
Screenshot: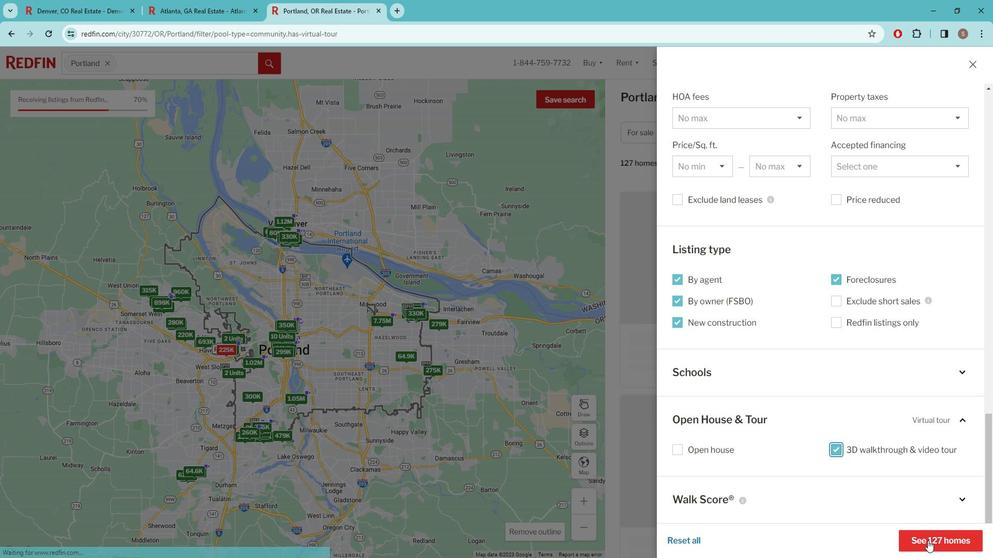 
Action: Mouse pressed left at (939, 527)
Screenshot: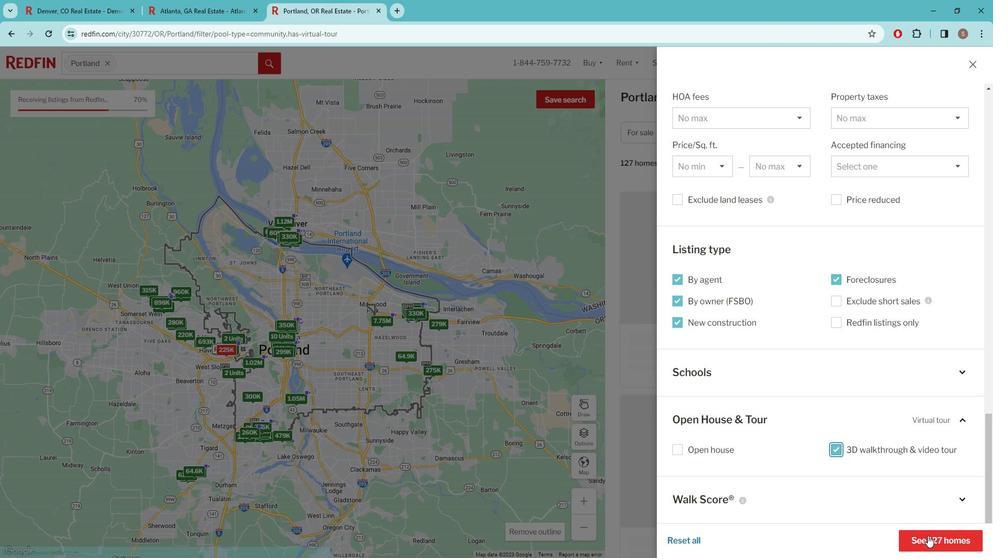 
Action: Mouse moved to (560, 107)
Screenshot: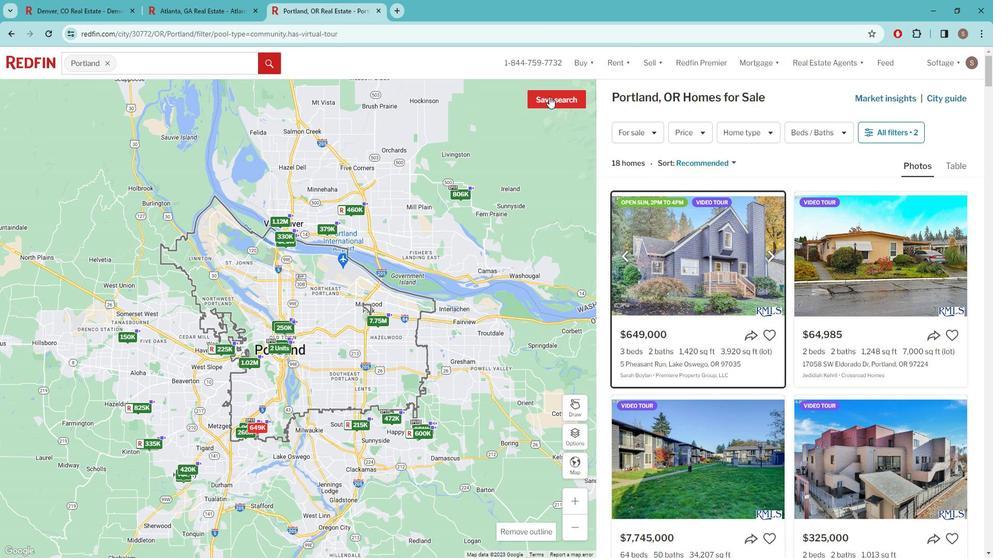 
Action: Mouse pressed left at (560, 107)
Screenshot: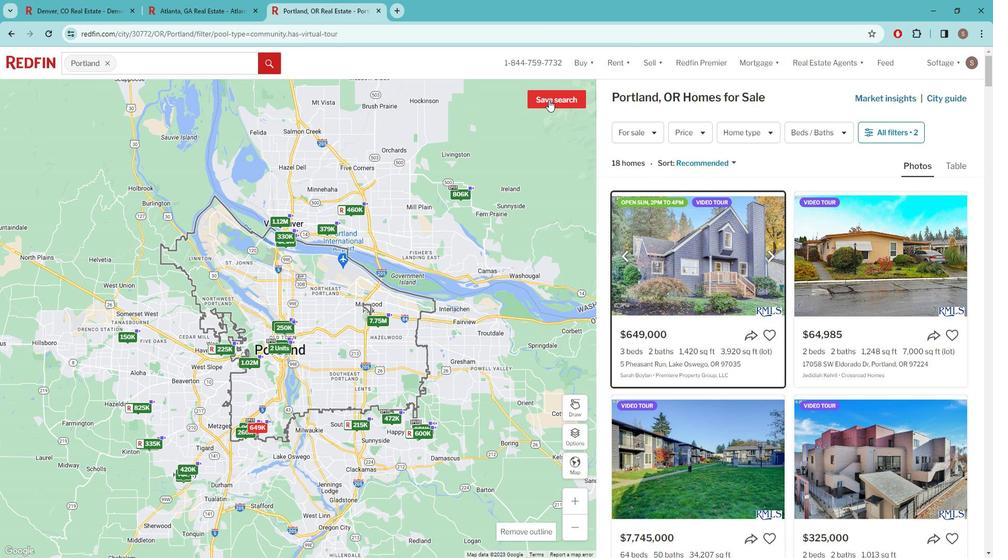 
Action: Mouse moved to (491, 258)
Screenshot: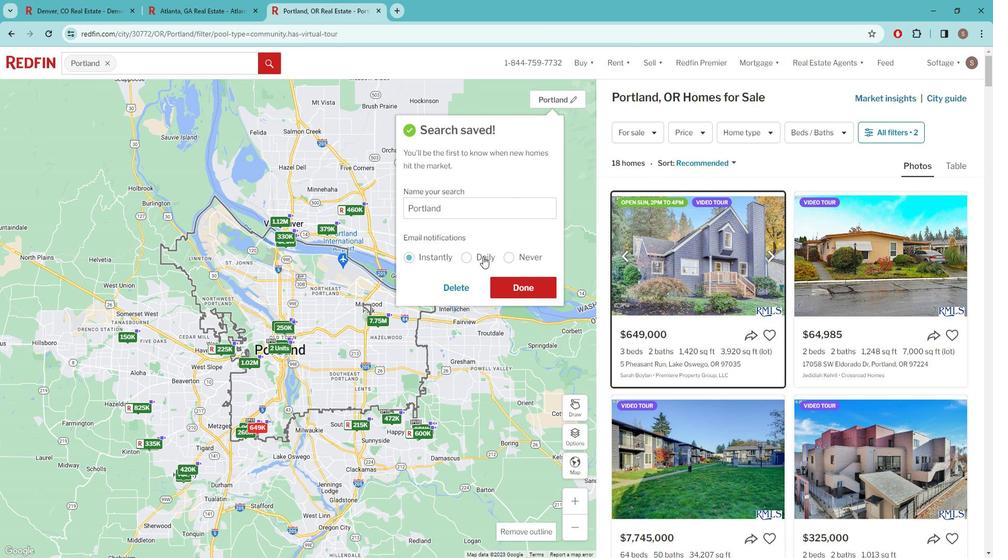 
Action: Mouse pressed left at (491, 258)
Screenshot: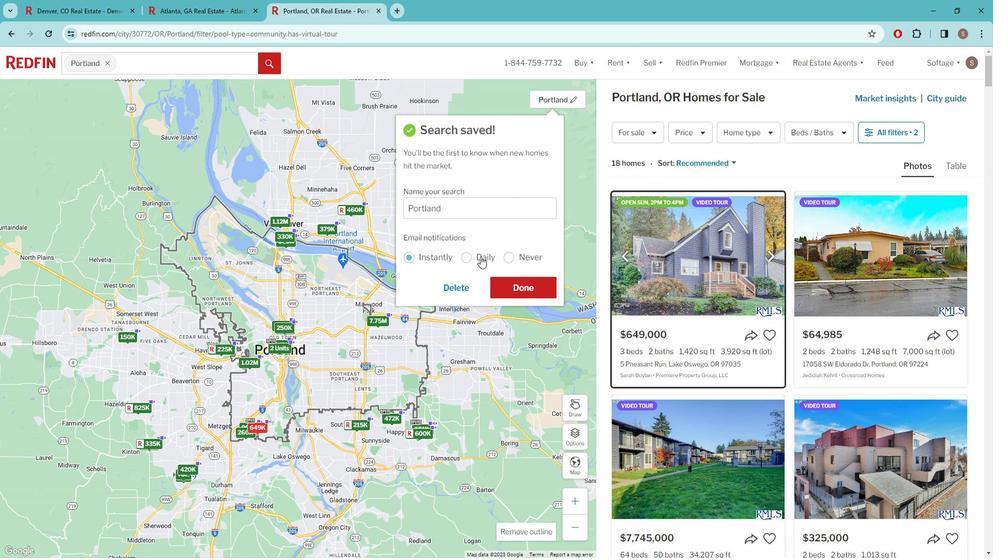 
Action: Mouse moved to (519, 284)
Screenshot: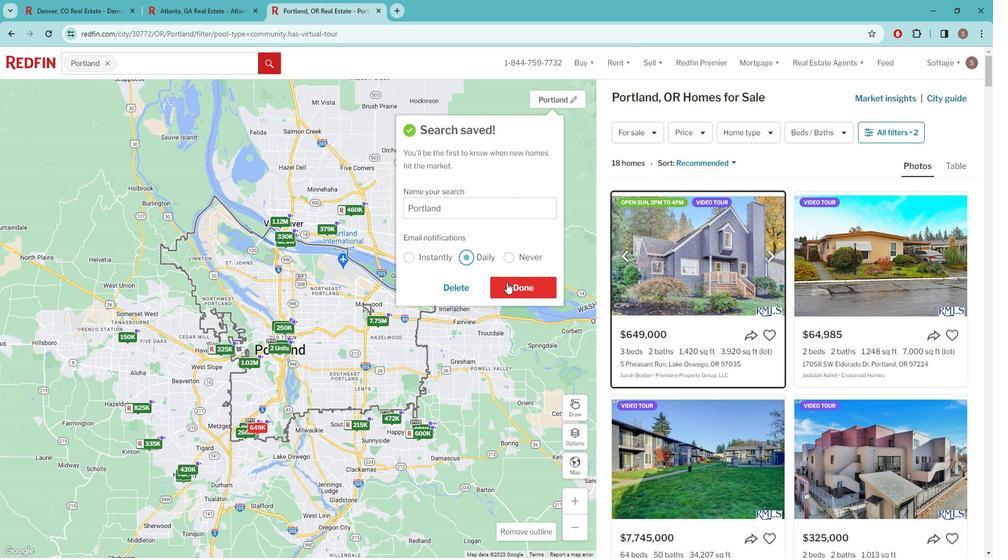 
Action: Mouse pressed left at (519, 284)
Screenshot: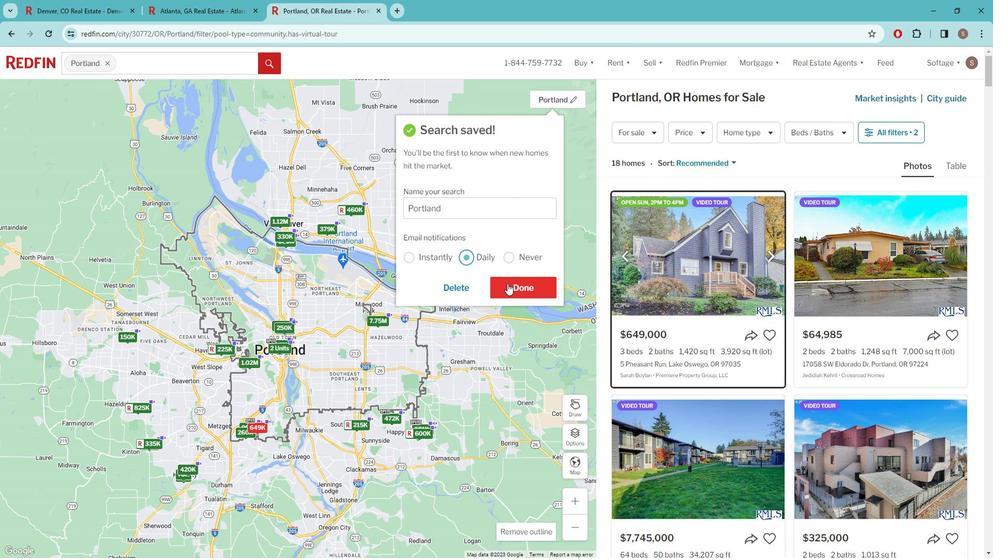 
Action: Mouse moved to (519, 284)
Screenshot: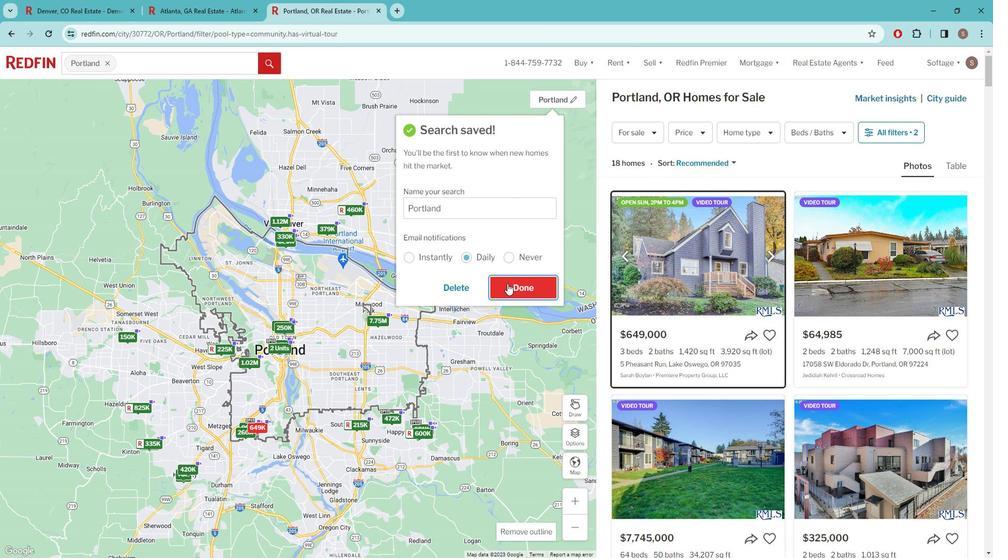 
